 Task: Look for space in Pabbi, Pakistan from 8th June, 2023 to 12th June, 2023 for 2 adults in price range Rs.8000 to Rs.16000. Place can be private room with 1  bedroom having 1 bed and 1 bathroom. Property type can be flatguest house, hotel. Booking option can be shelf check-in. Required host language is English.
Action: Mouse moved to (524, 133)
Screenshot: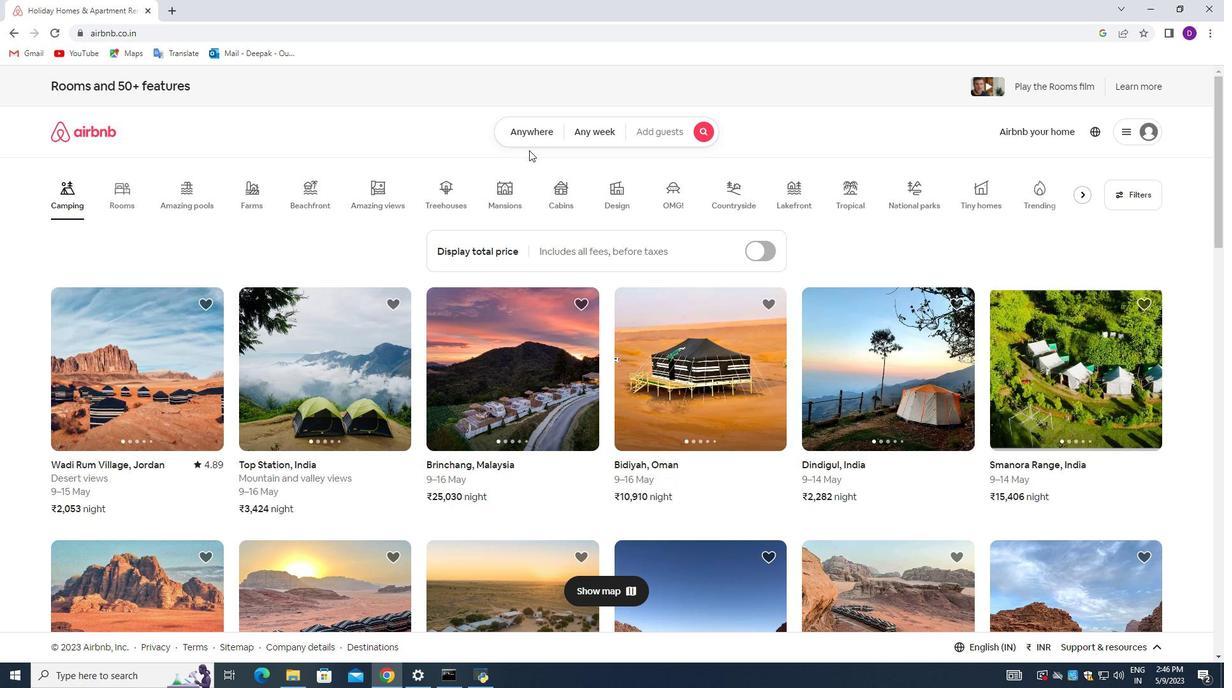 
Action: Mouse pressed left at (524, 133)
Screenshot: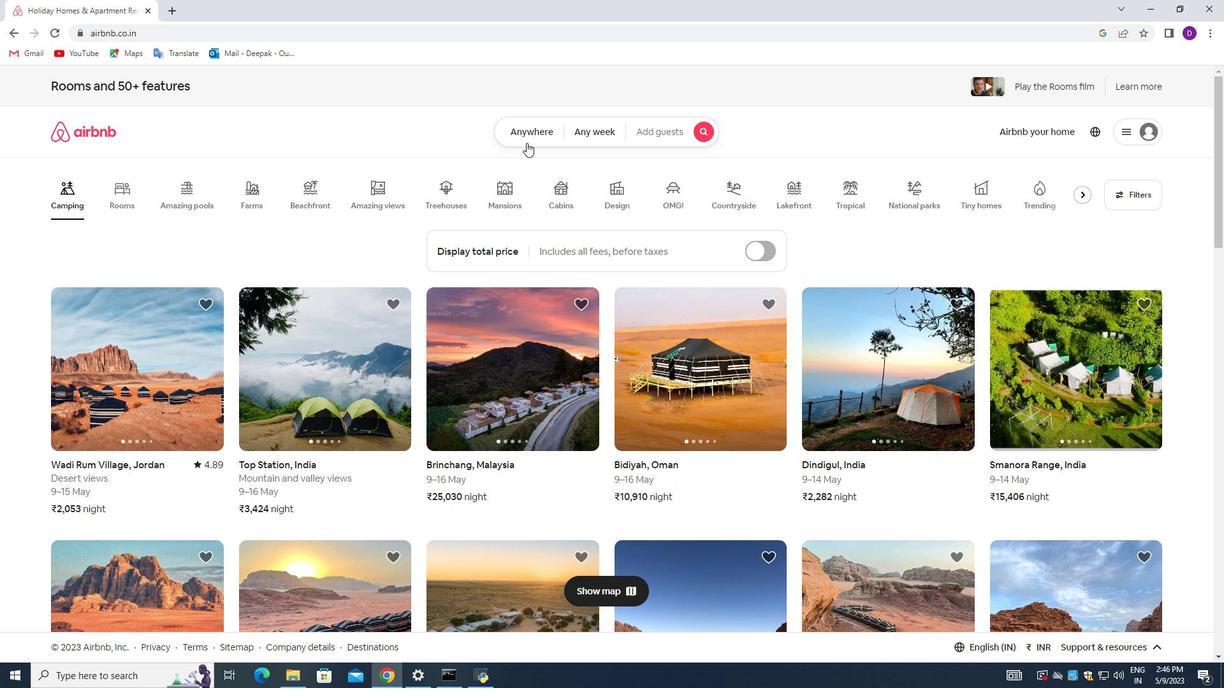 
Action: Mouse moved to (474, 186)
Screenshot: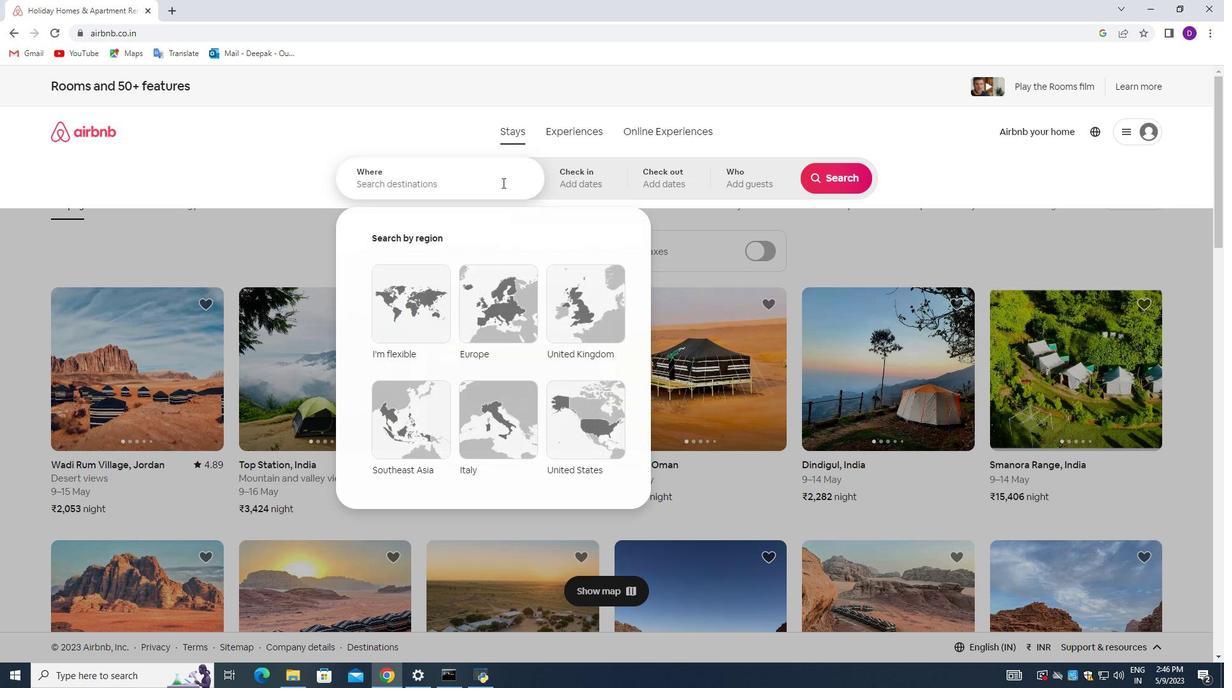 
Action: Mouse pressed left at (474, 186)
Screenshot: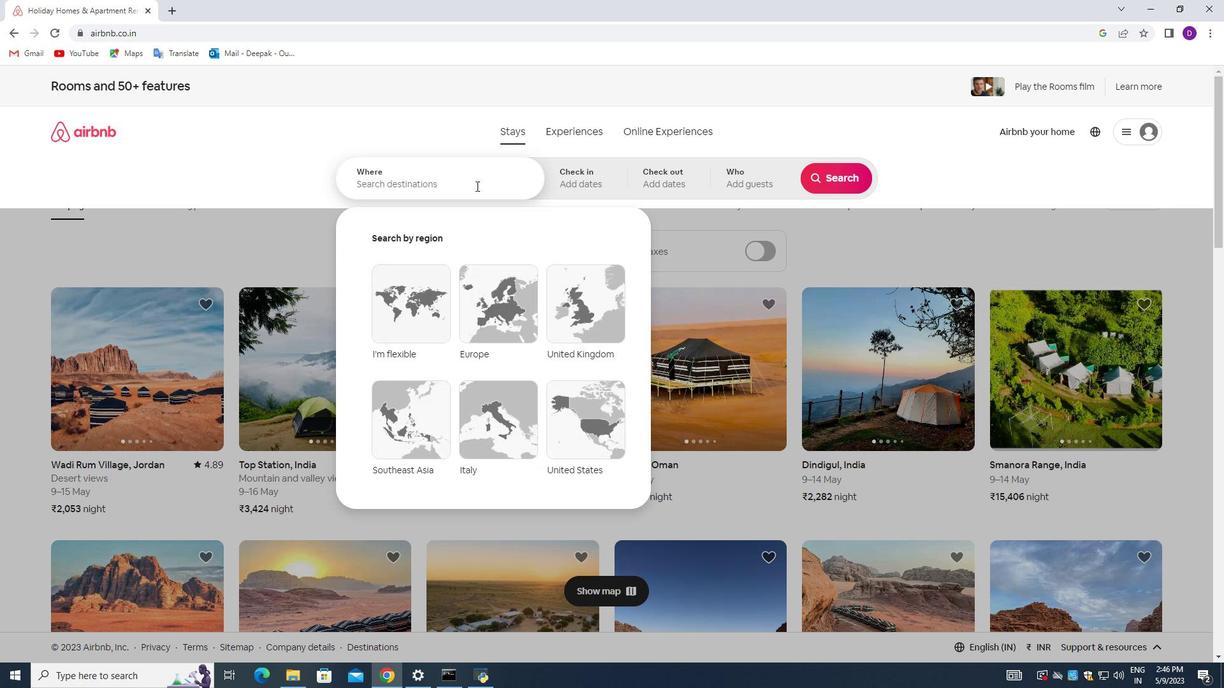 
Action: Mouse moved to (202, 298)
Screenshot: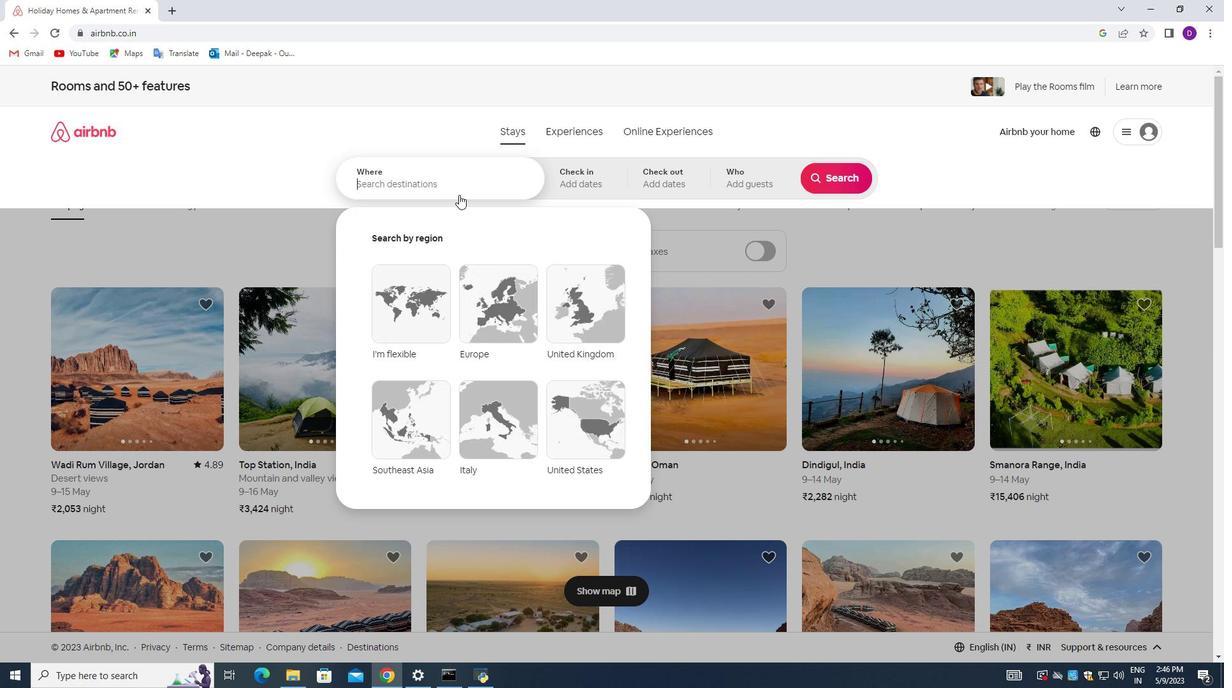 
Action: Key pressed <Key.shift>Pabbi,<Key.space><Key.shift>Pakistan<Key.enter>
Screenshot: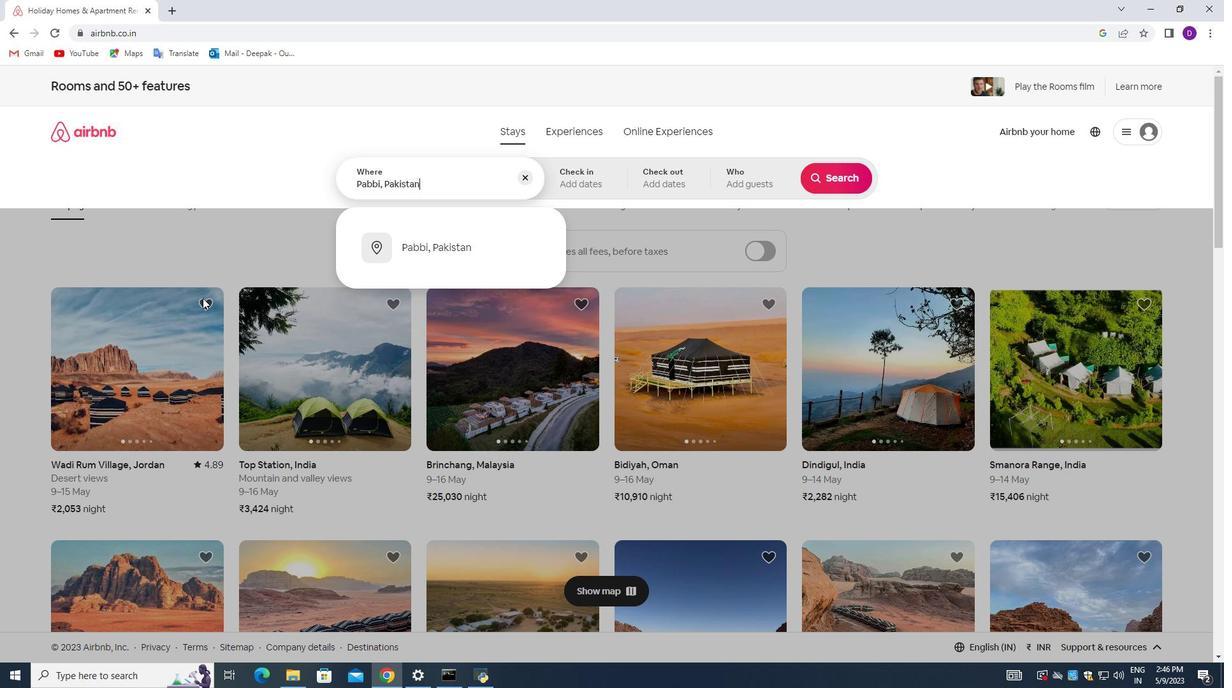 
Action: Mouse moved to (758, 366)
Screenshot: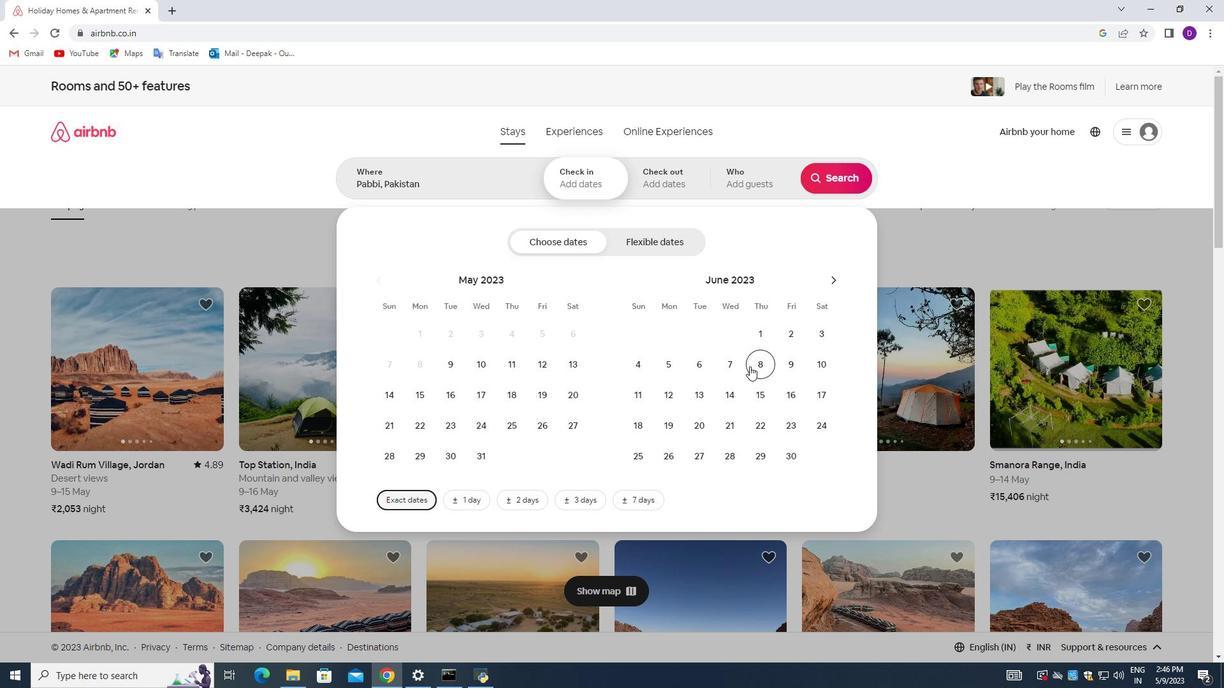 
Action: Mouse pressed left at (758, 366)
Screenshot: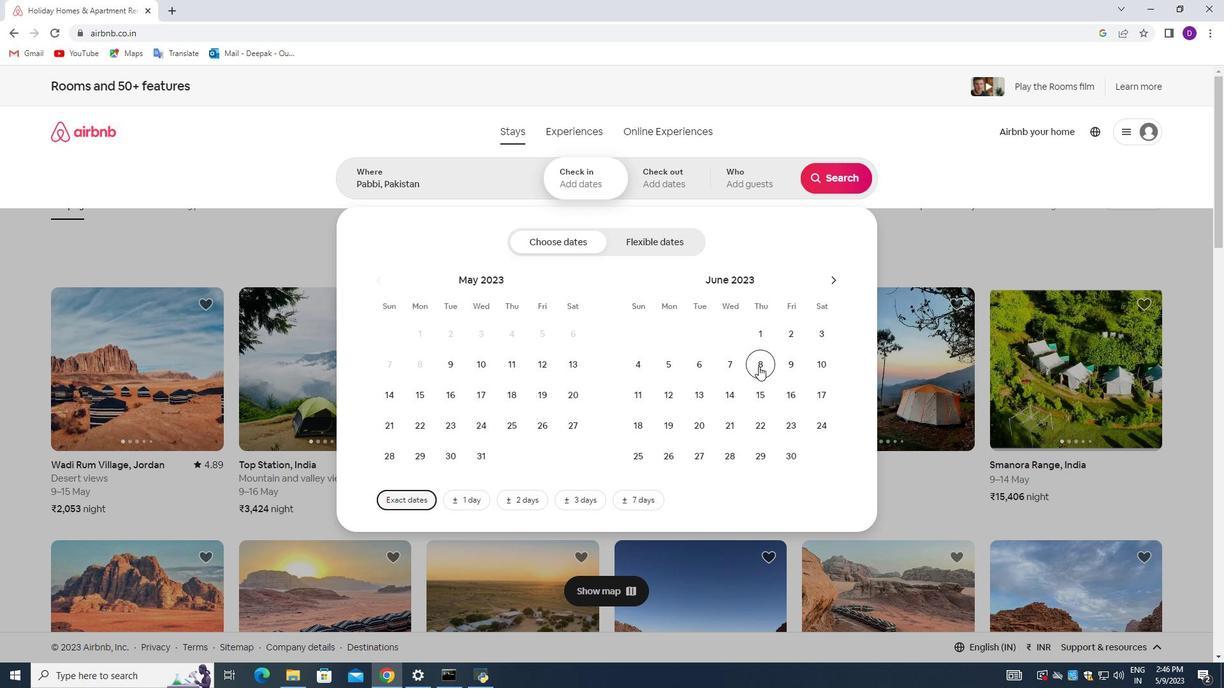 
Action: Mouse moved to (670, 390)
Screenshot: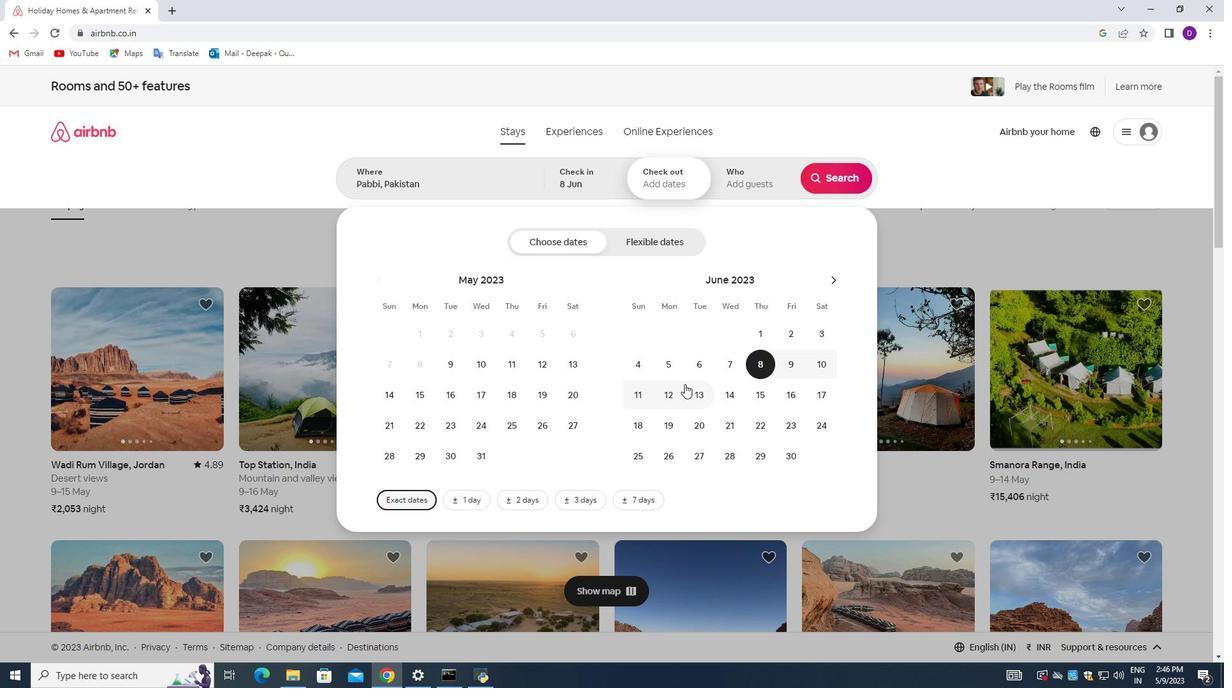 
Action: Mouse pressed left at (670, 390)
Screenshot: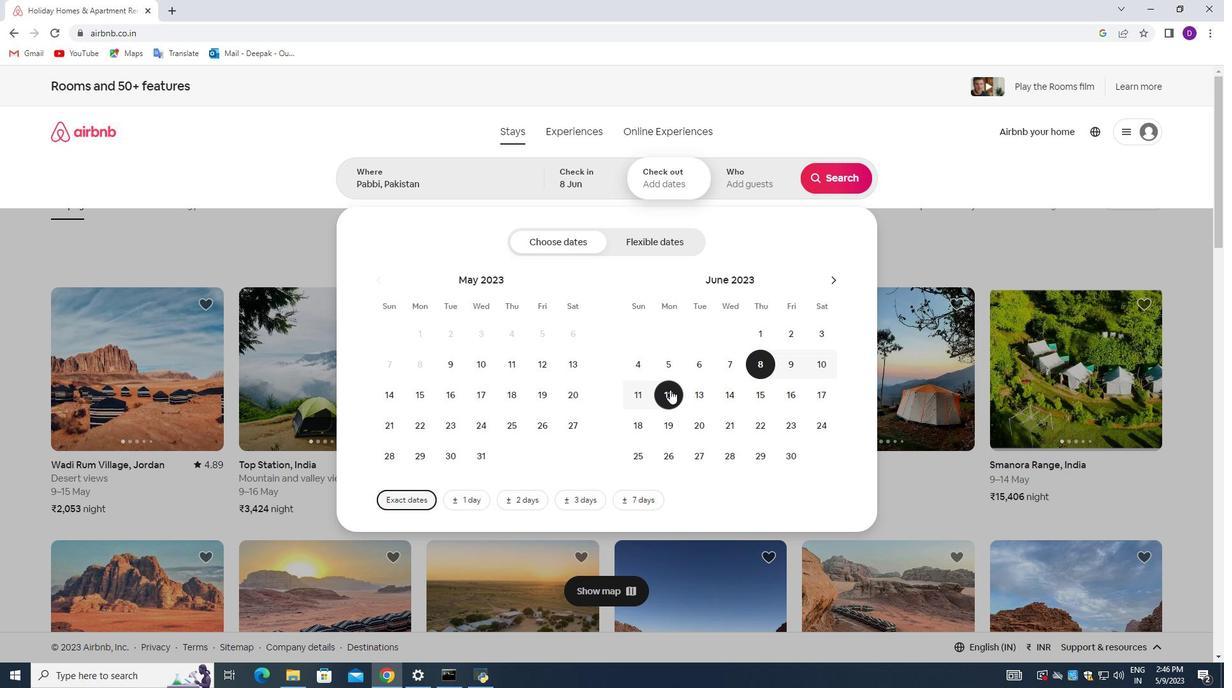 
Action: Mouse moved to (738, 177)
Screenshot: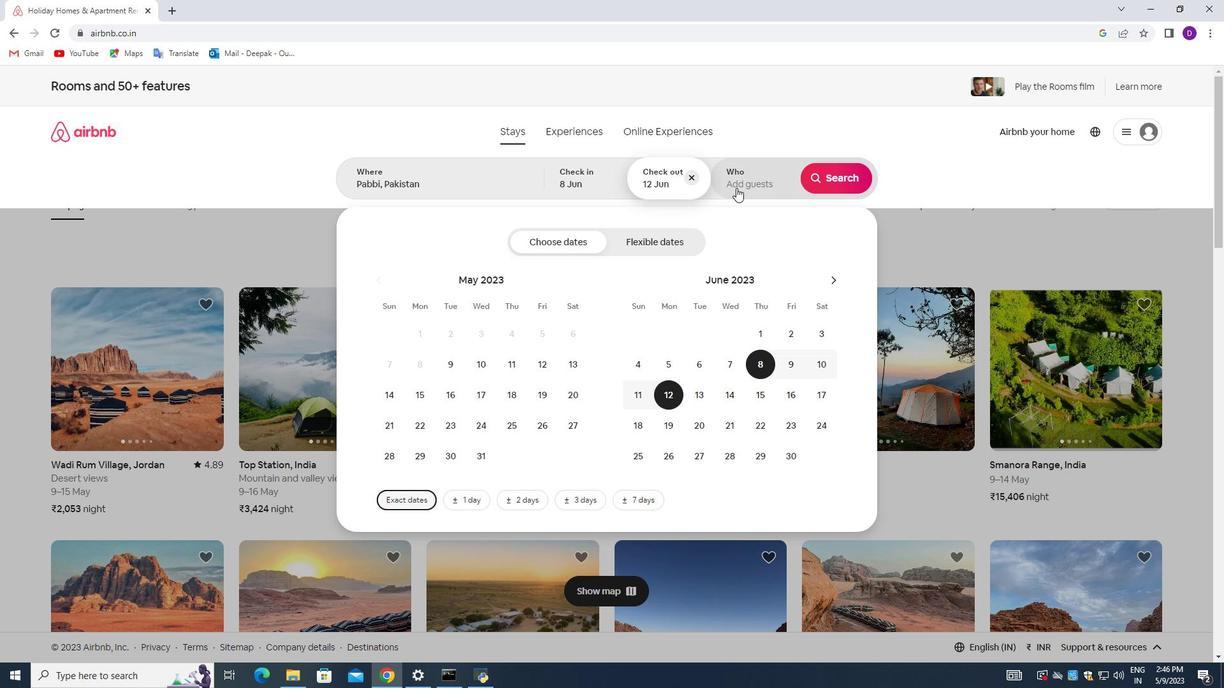 
Action: Mouse pressed left at (738, 177)
Screenshot: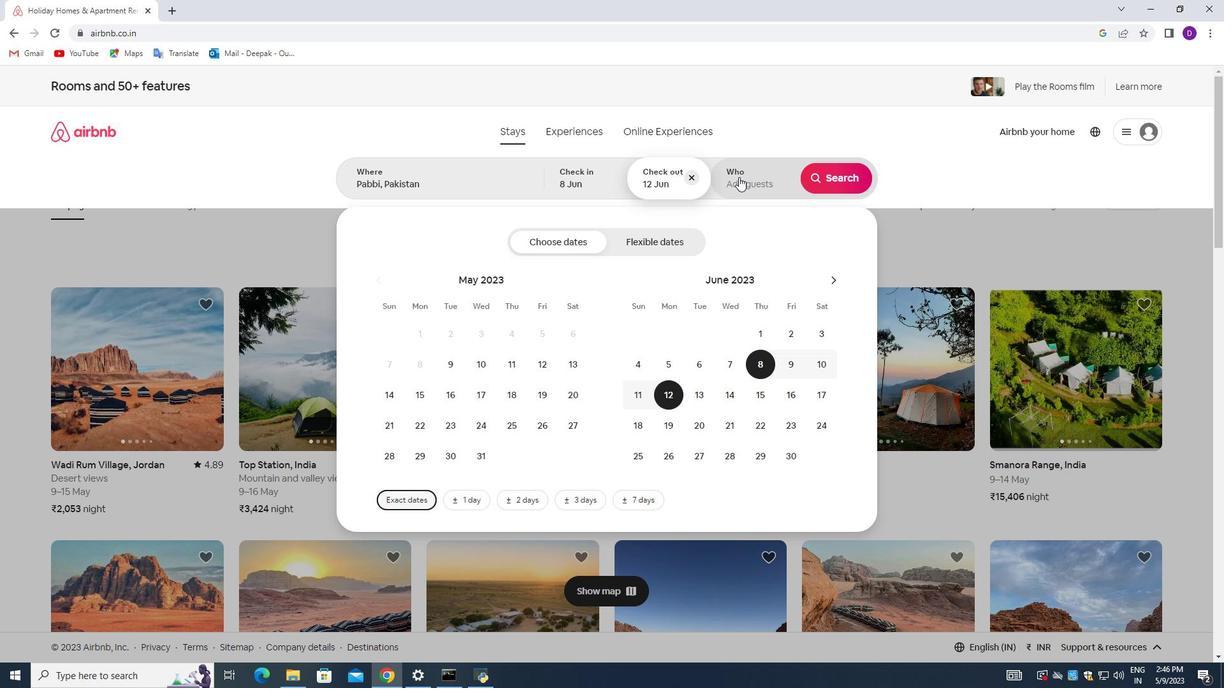 
Action: Mouse moved to (838, 250)
Screenshot: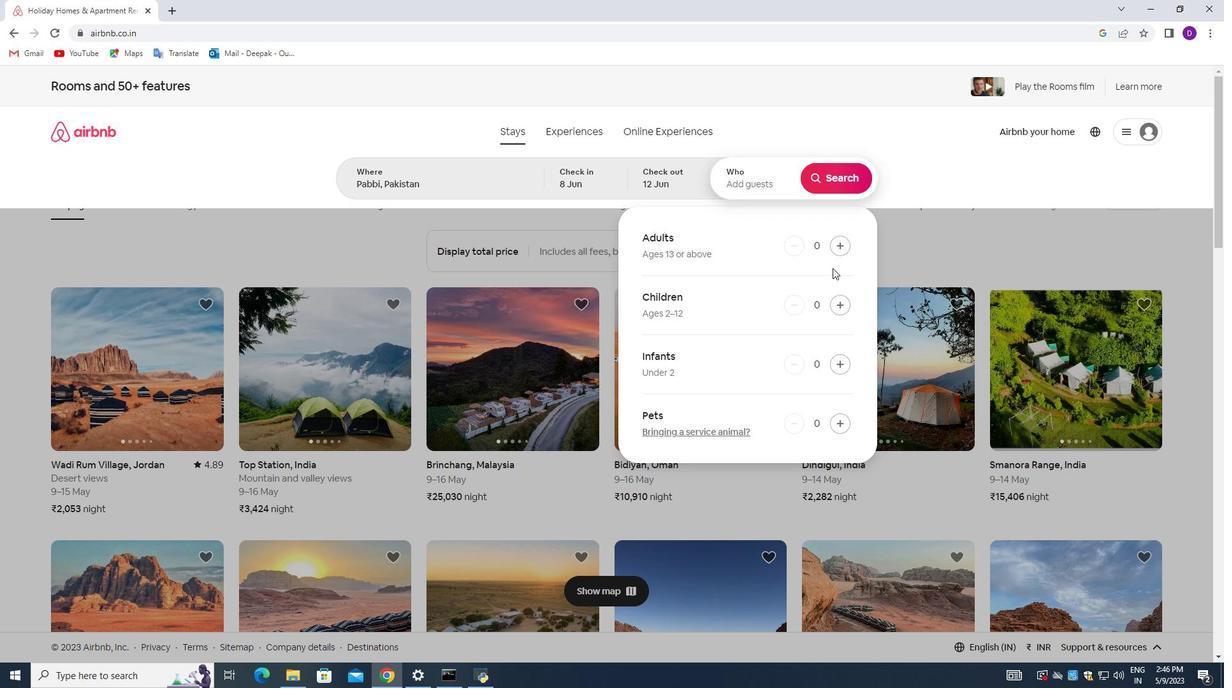 
Action: Mouse pressed left at (838, 250)
Screenshot: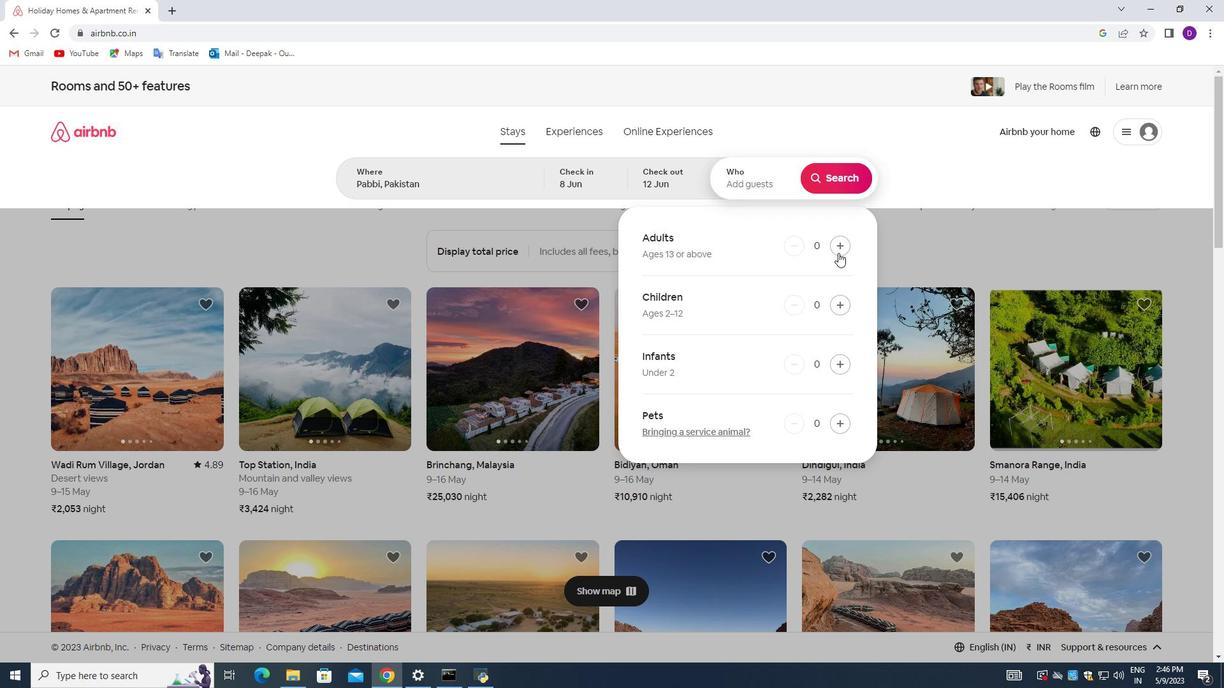 
Action: Mouse pressed left at (838, 250)
Screenshot: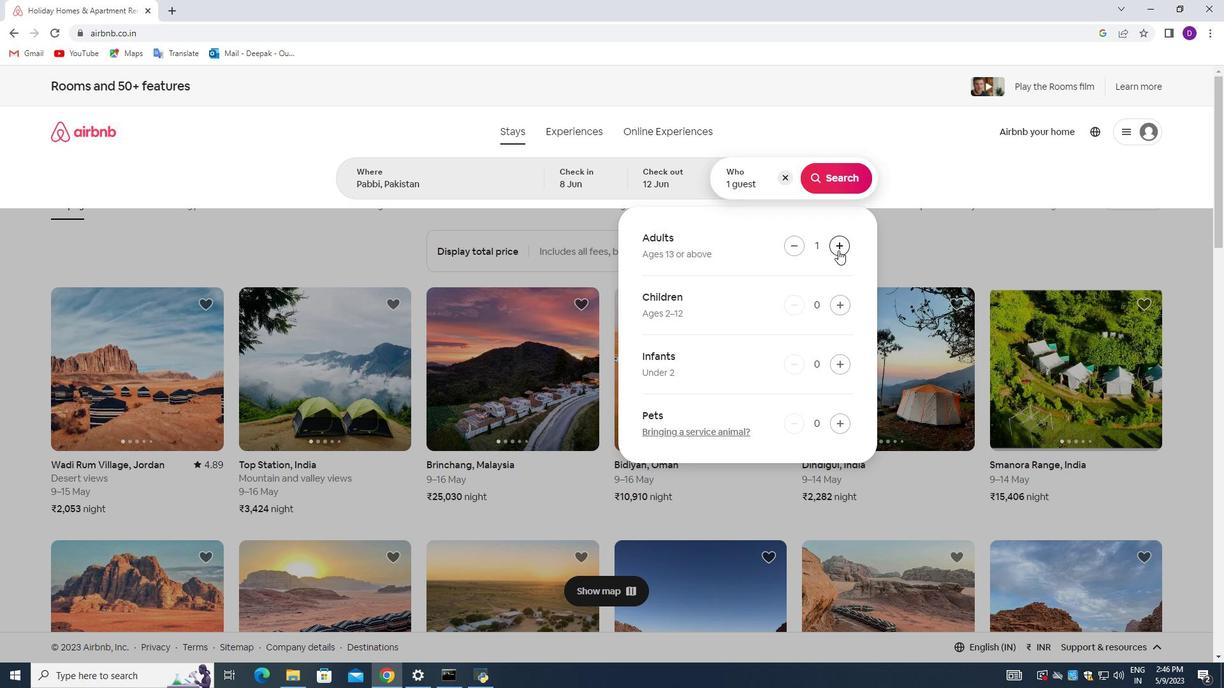 
Action: Mouse moved to (837, 172)
Screenshot: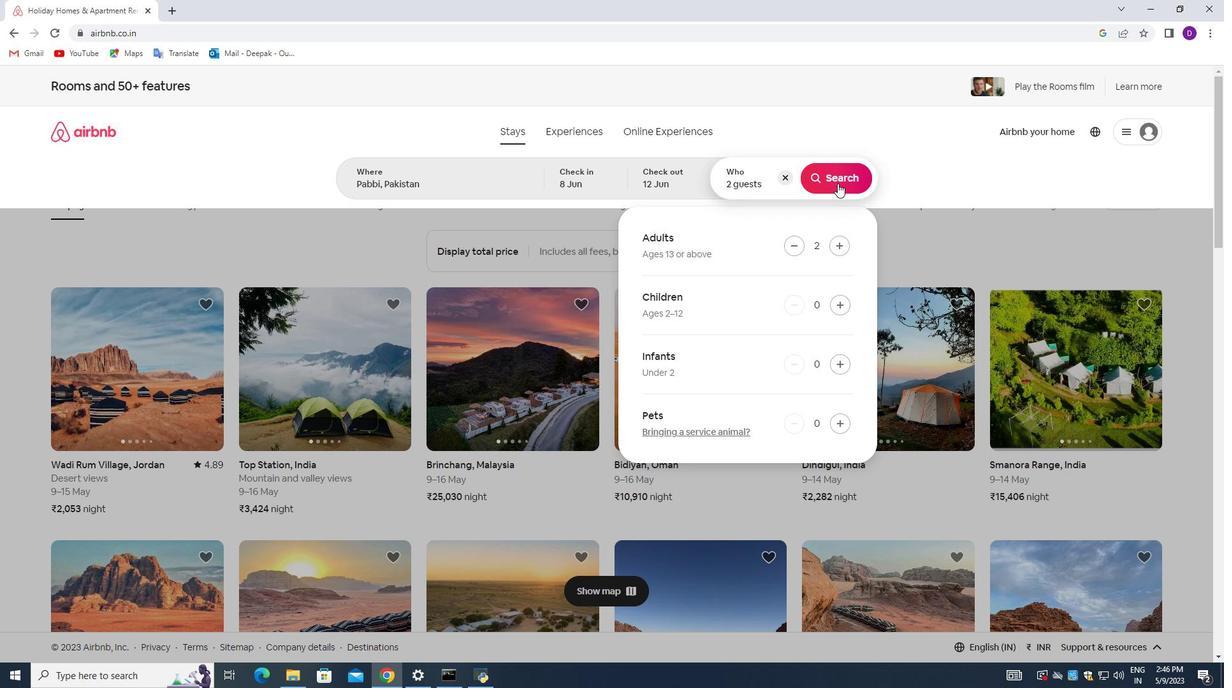 
Action: Mouse pressed left at (837, 172)
Screenshot: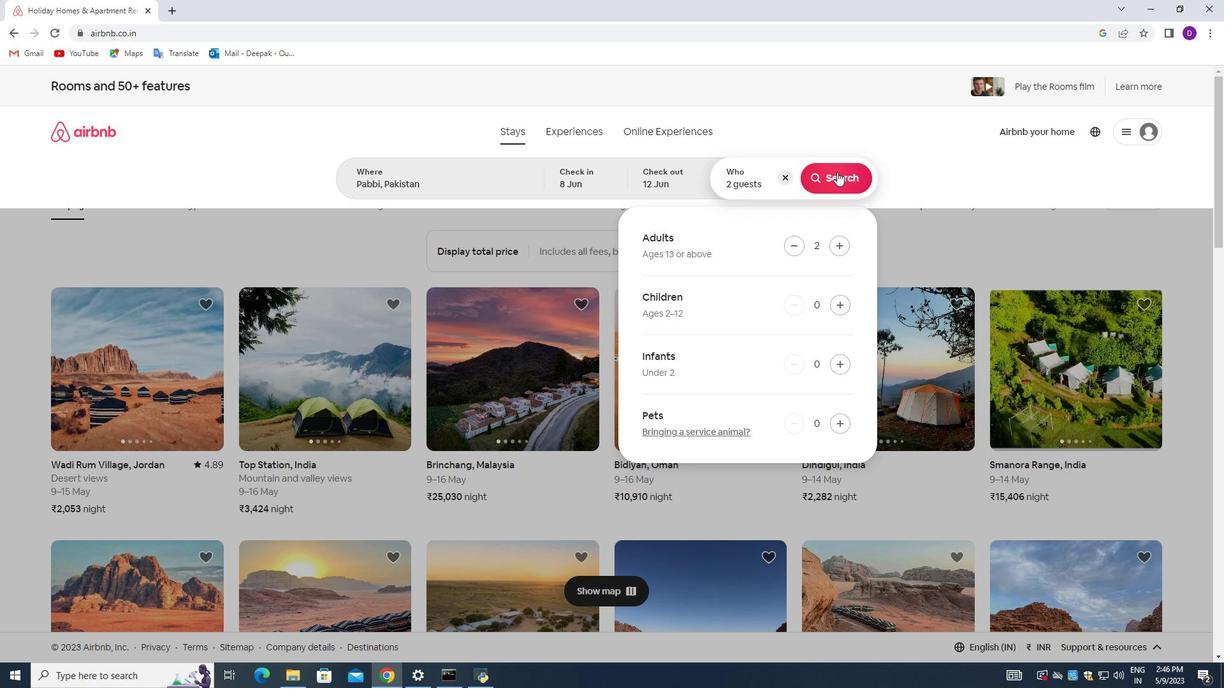 
Action: Mouse moved to (1145, 144)
Screenshot: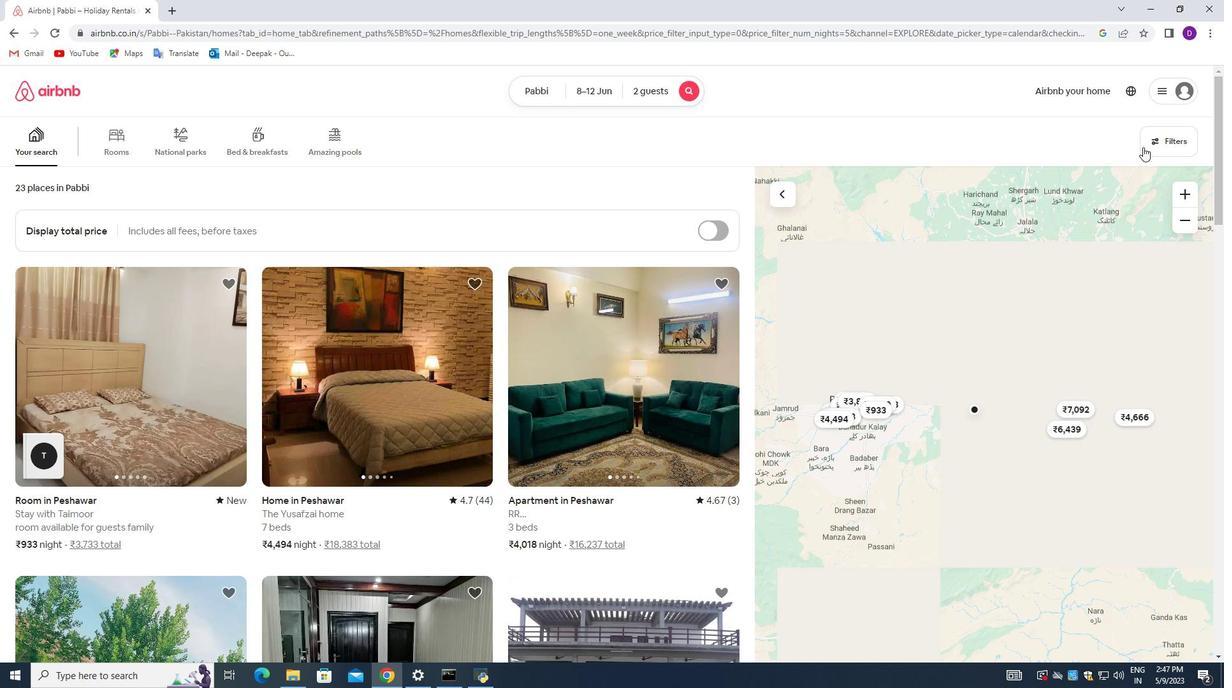 
Action: Mouse pressed left at (1145, 144)
Screenshot: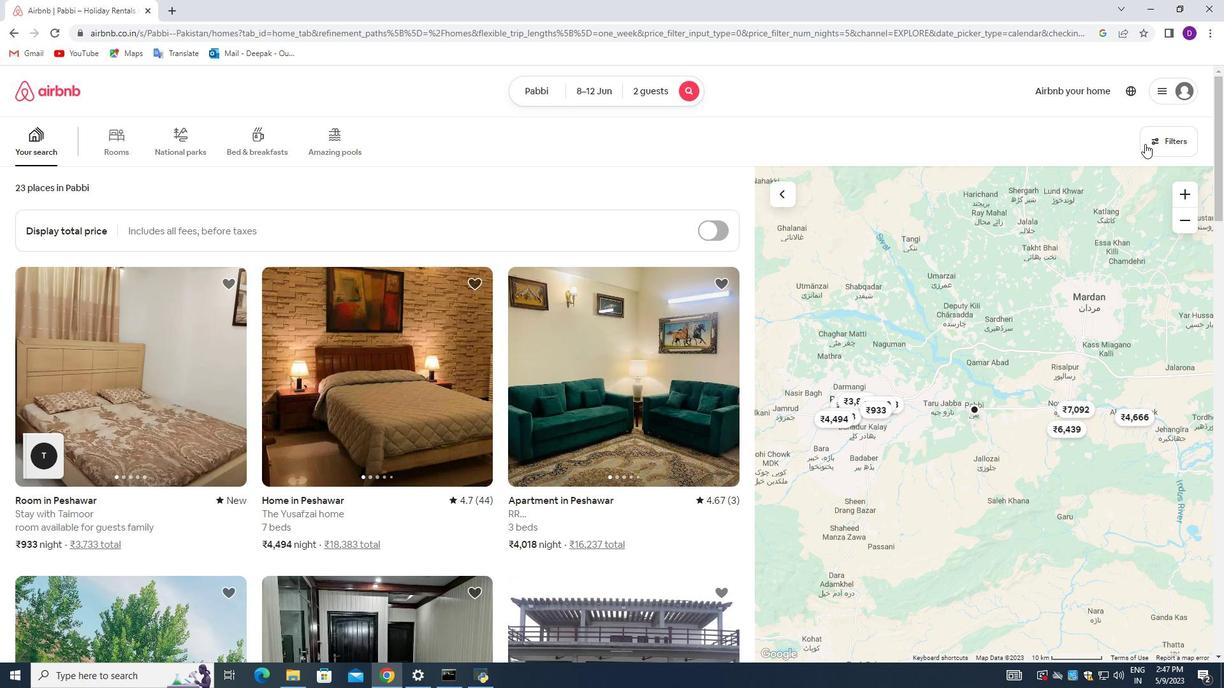 
Action: Mouse moved to (479, 459)
Screenshot: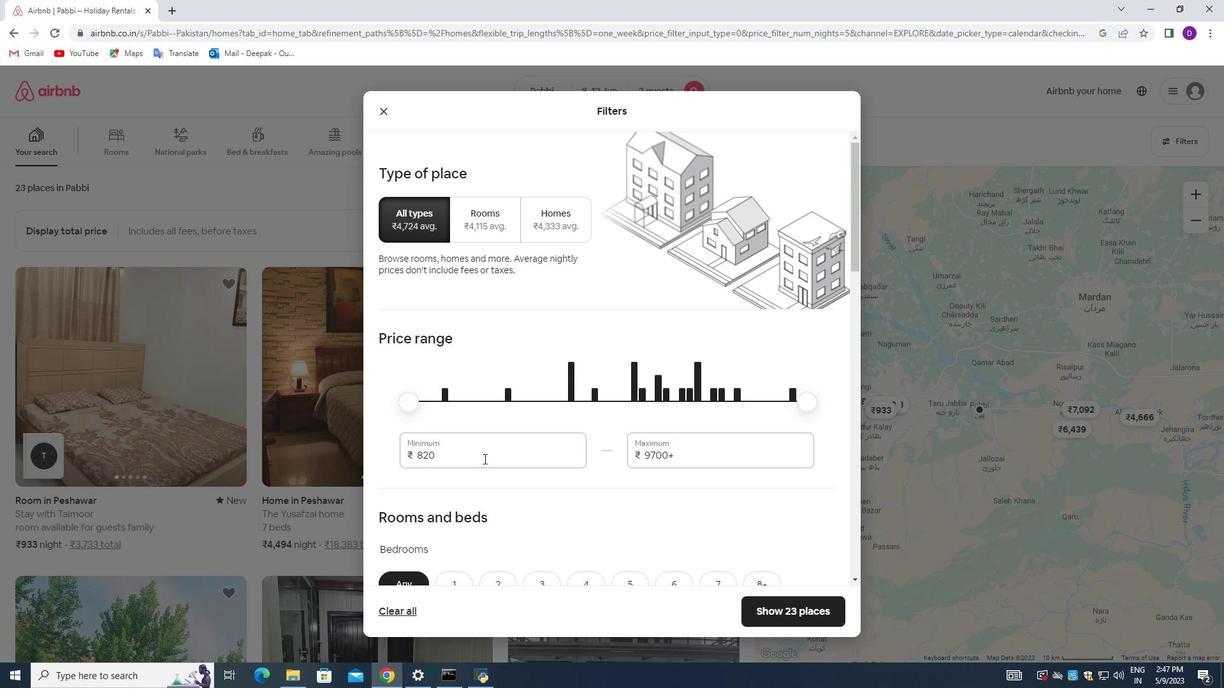 
Action: Mouse pressed left at (479, 459)
Screenshot: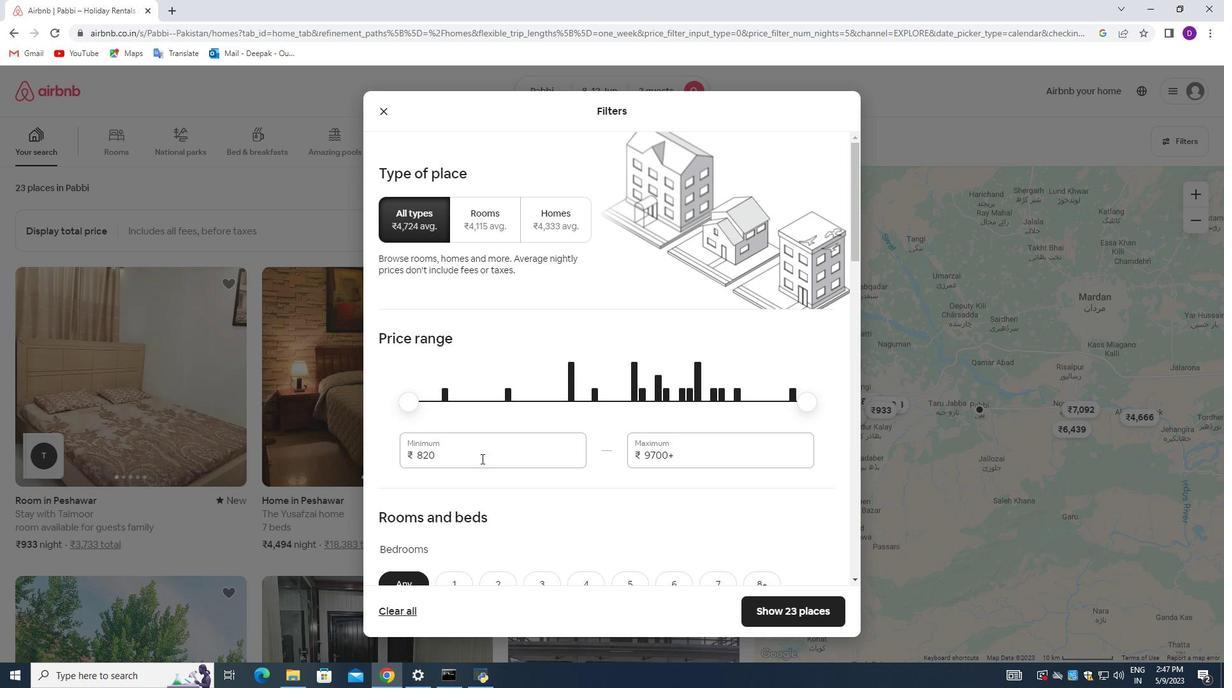 
Action: Mouse pressed left at (479, 459)
Screenshot: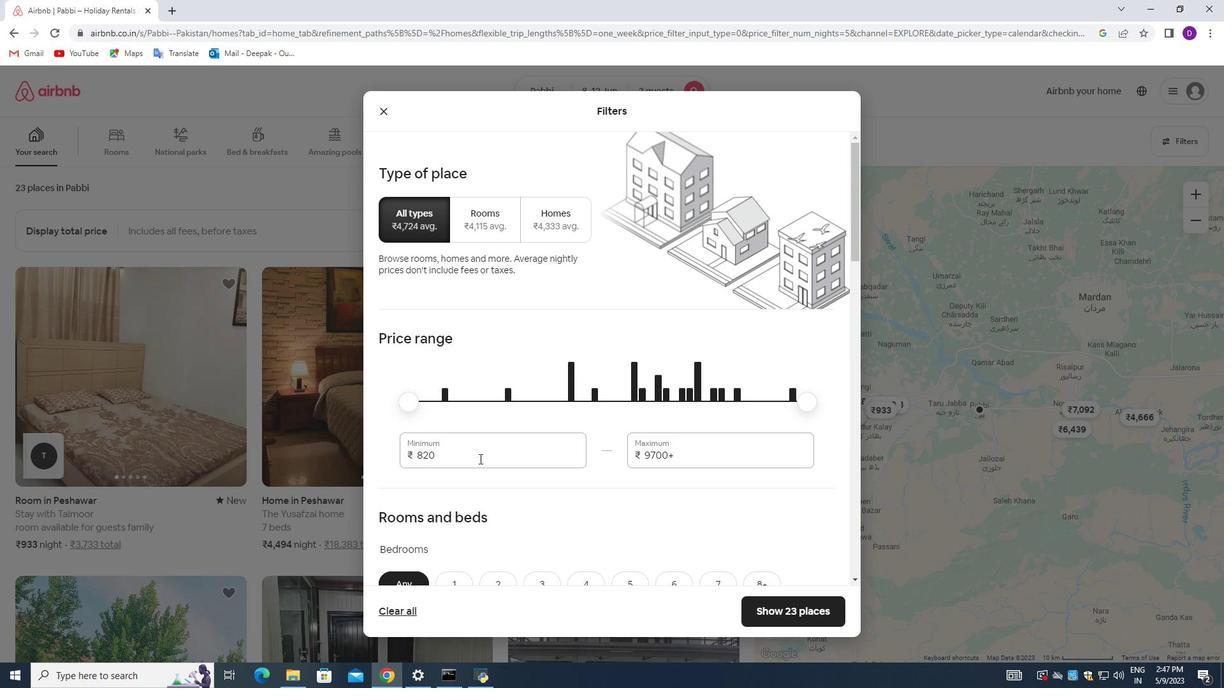
Action: Key pressed 8000<Key.tab>196<Key.backspace><Key.backspace>6000
Screenshot: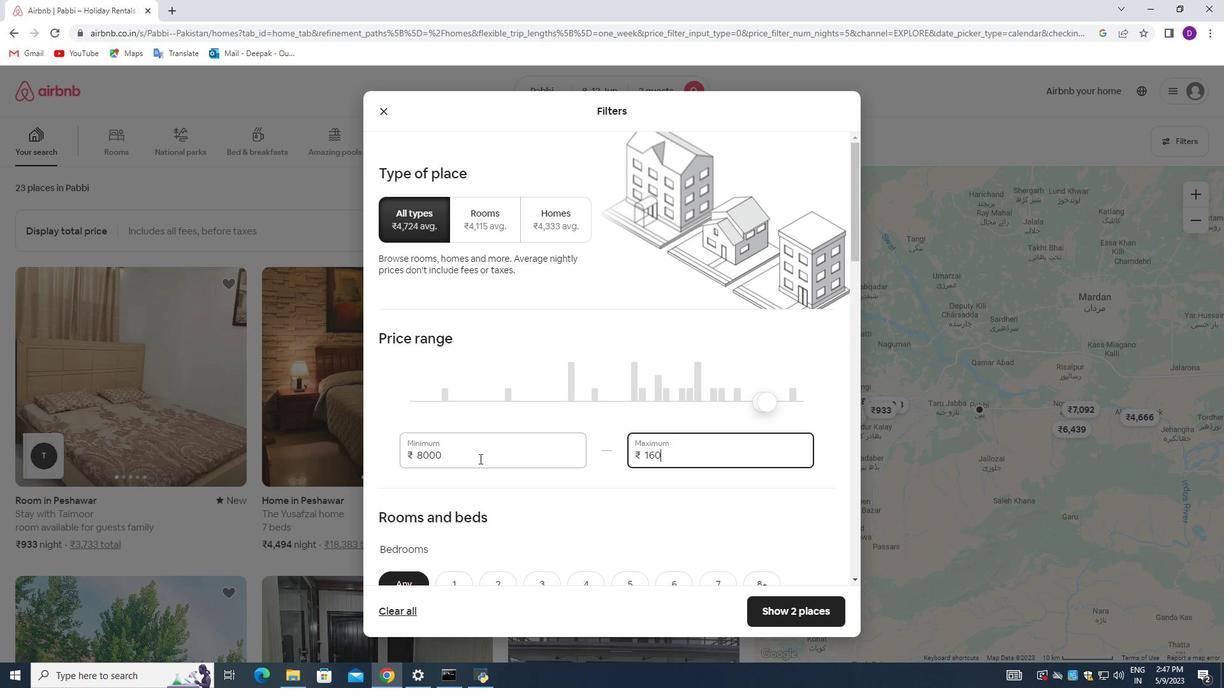 
Action: Mouse moved to (482, 422)
Screenshot: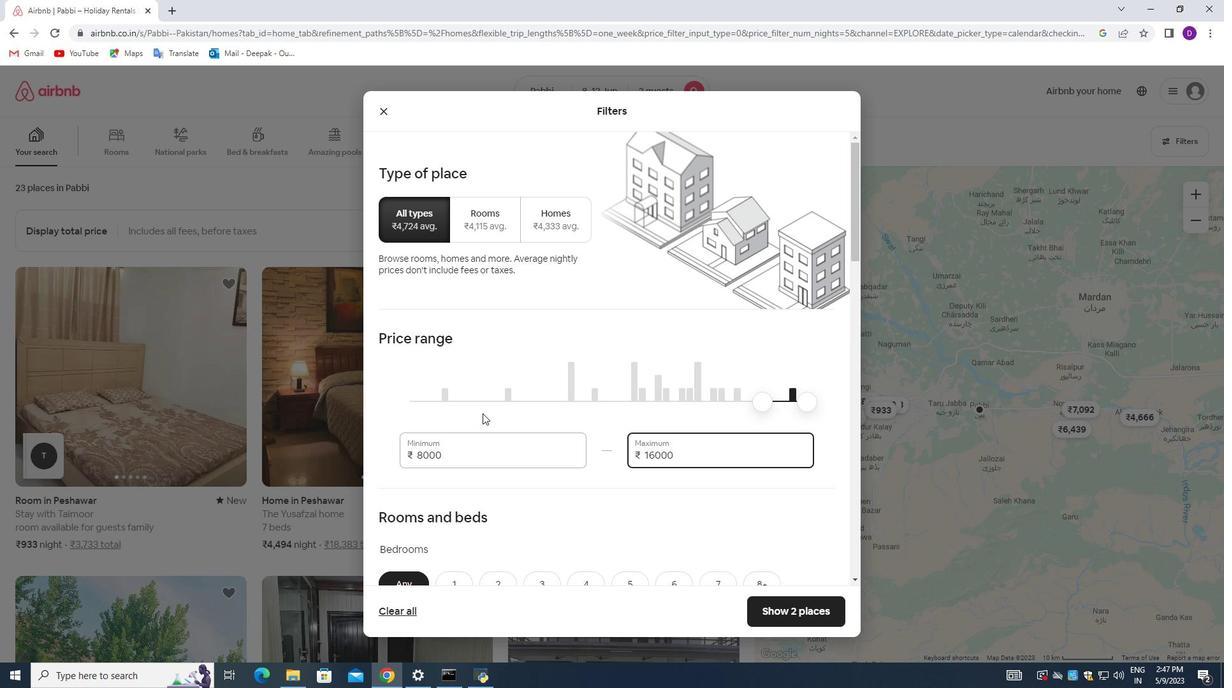 
Action: Mouse scrolled (482, 421) with delta (0, 0)
Screenshot: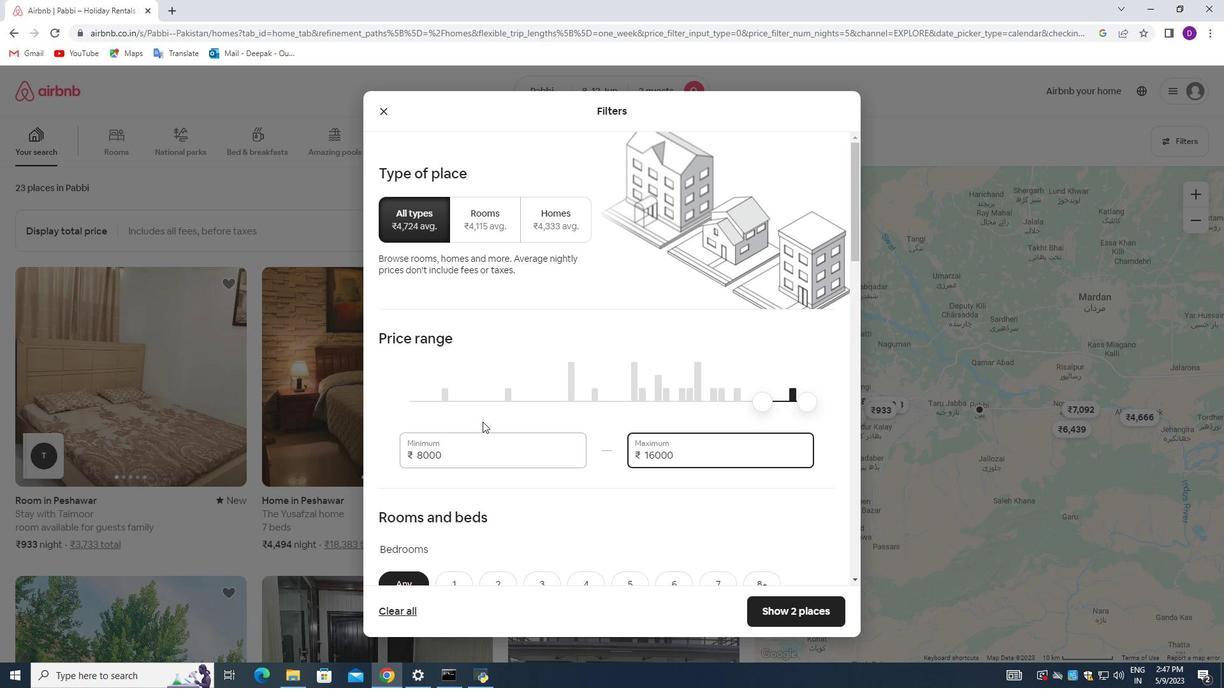 
Action: Mouse scrolled (482, 421) with delta (0, 0)
Screenshot: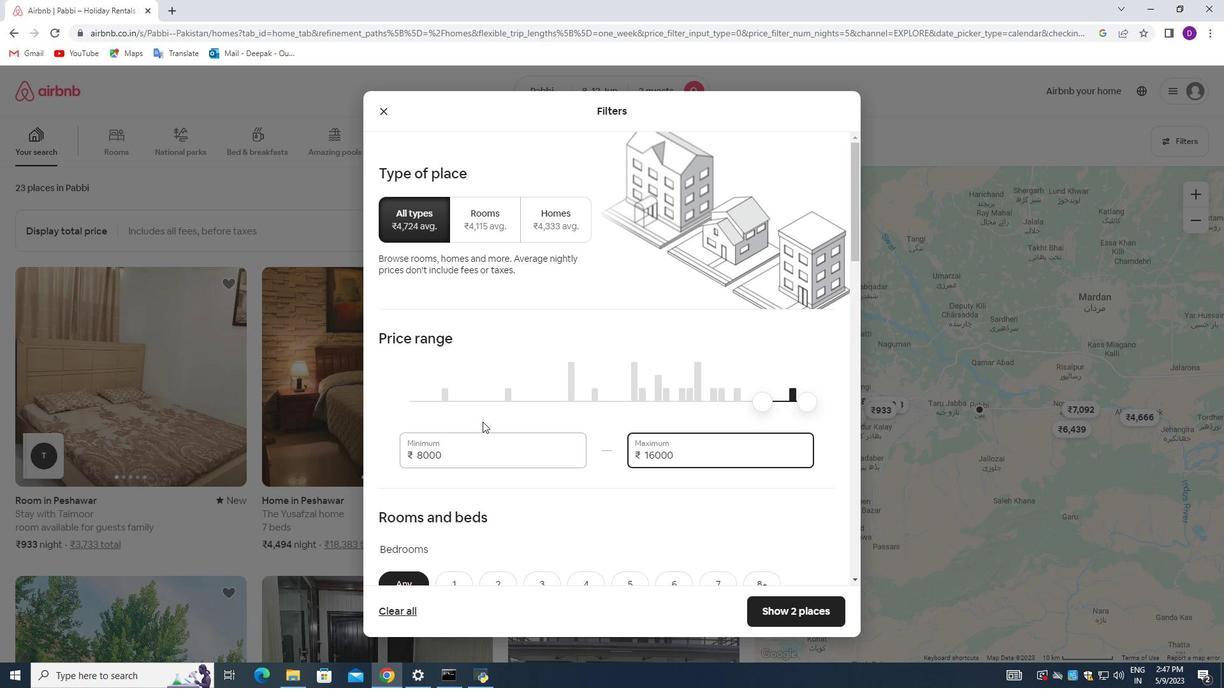 
Action: Mouse scrolled (482, 421) with delta (0, 0)
Screenshot: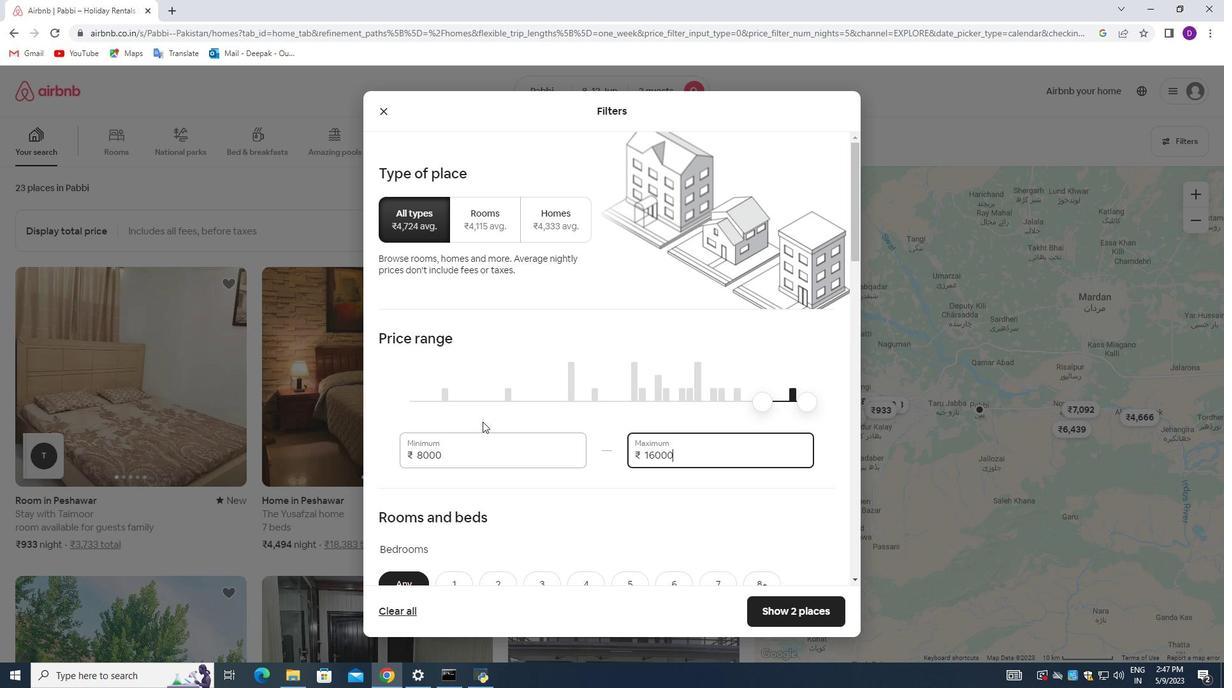 
Action: Mouse scrolled (482, 421) with delta (0, 0)
Screenshot: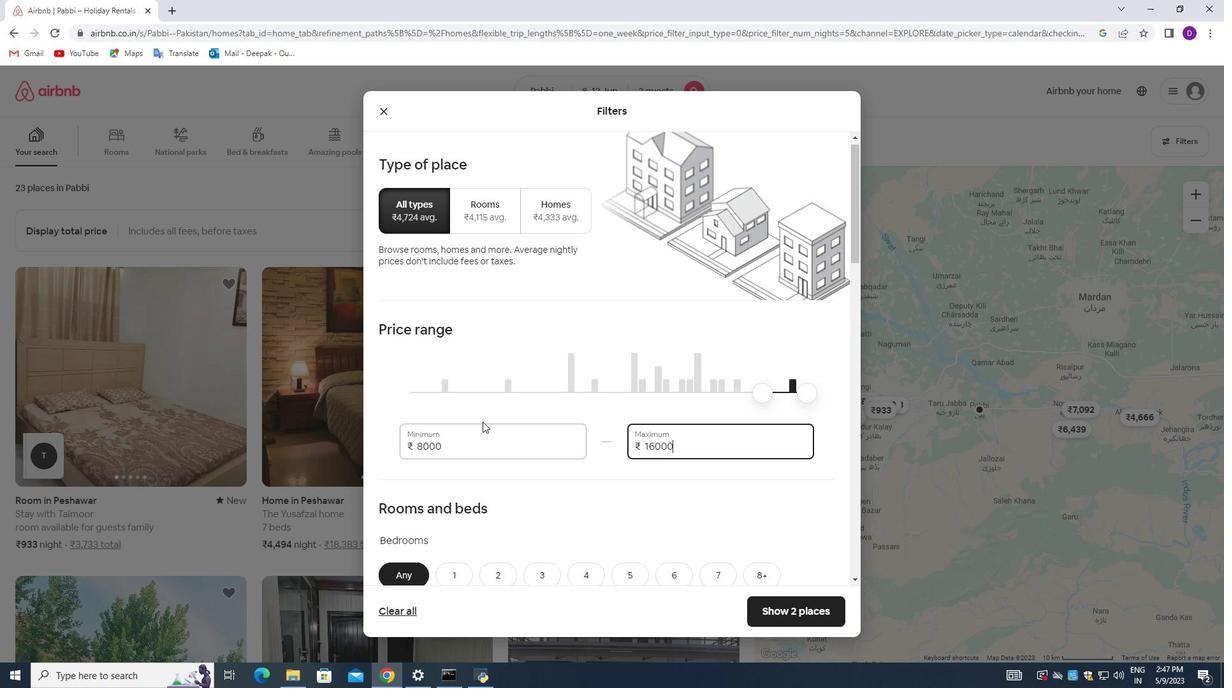 
Action: Mouse moved to (454, 334)
Screenshot: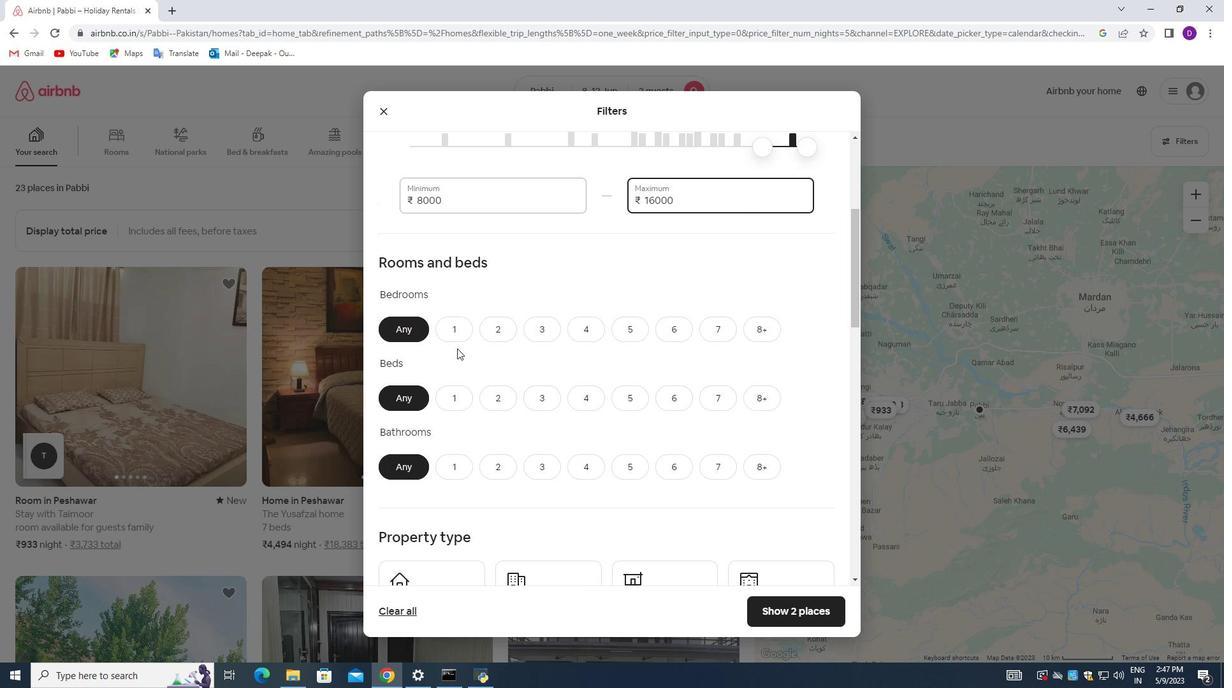 
Action: Mouse pressed left at (454, 334)
Screenshot: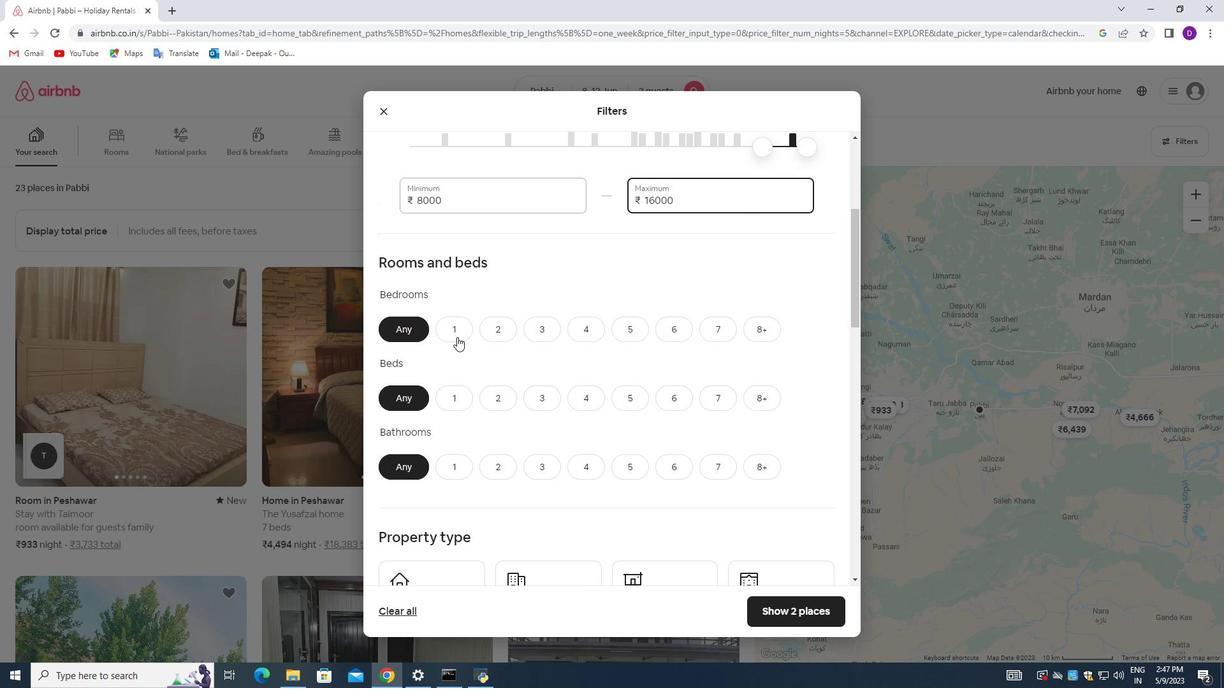 
Action: Mouse moved to (457, 393)
Screenshot: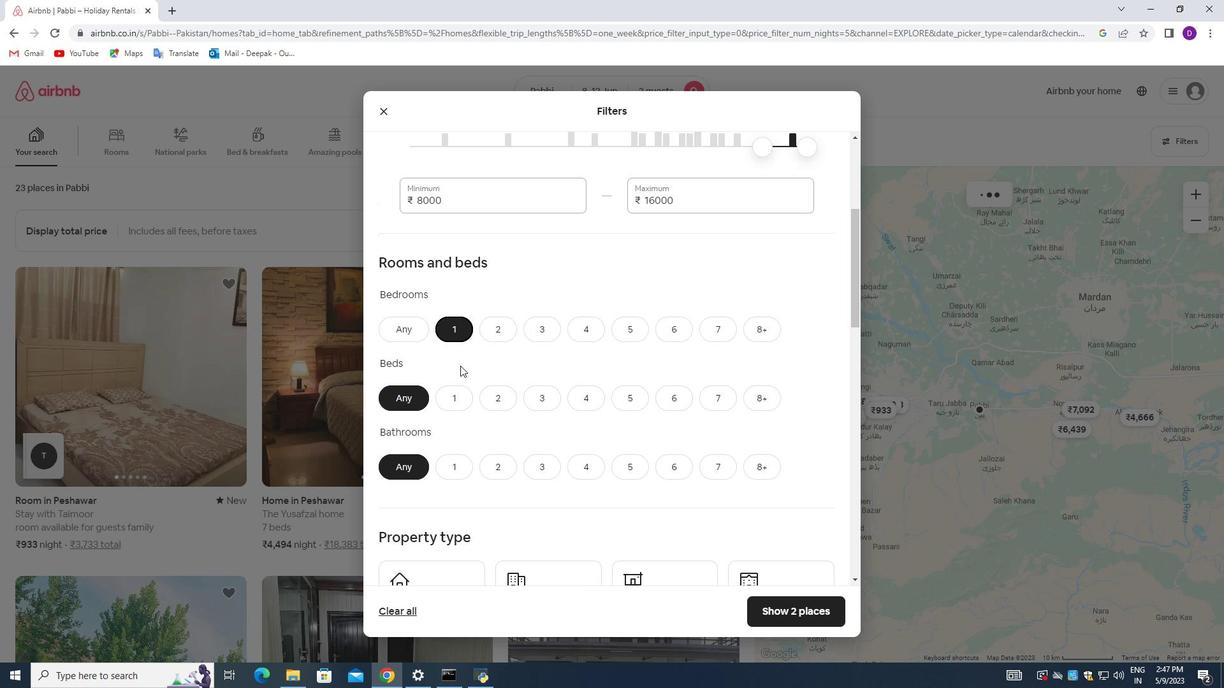 
Action: Mouse pressed left at (457, 393)
Screenshot: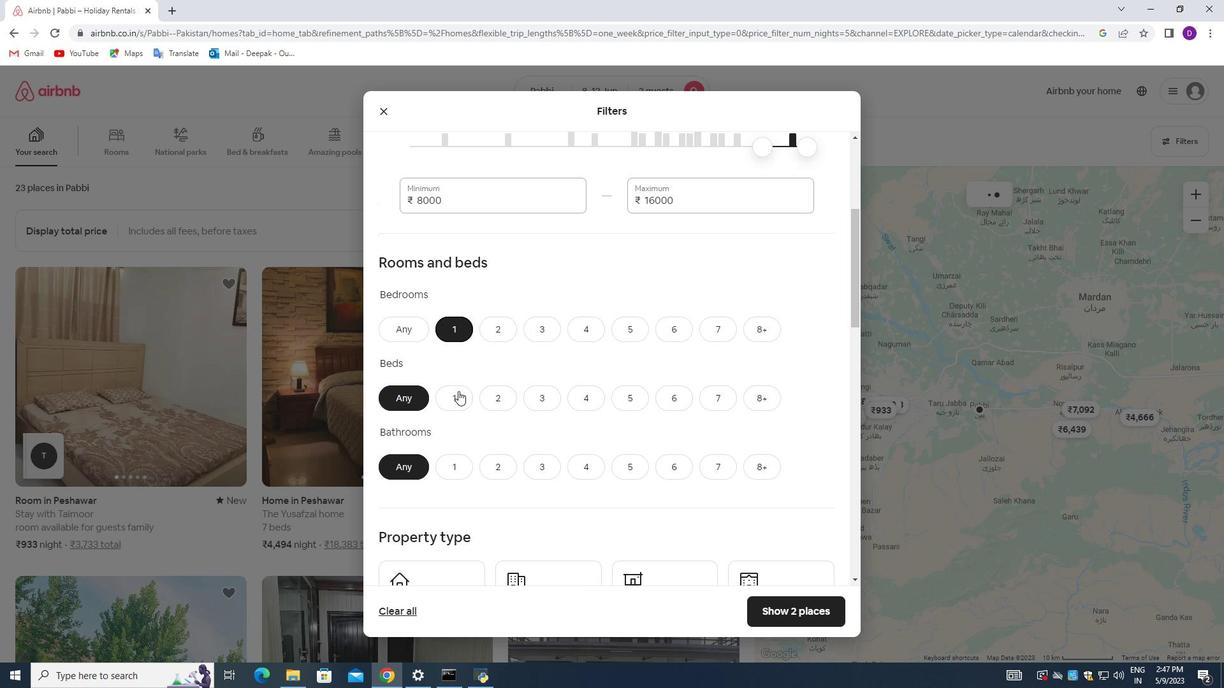
Action: Mouse moved to (453, 454)
Screenshot: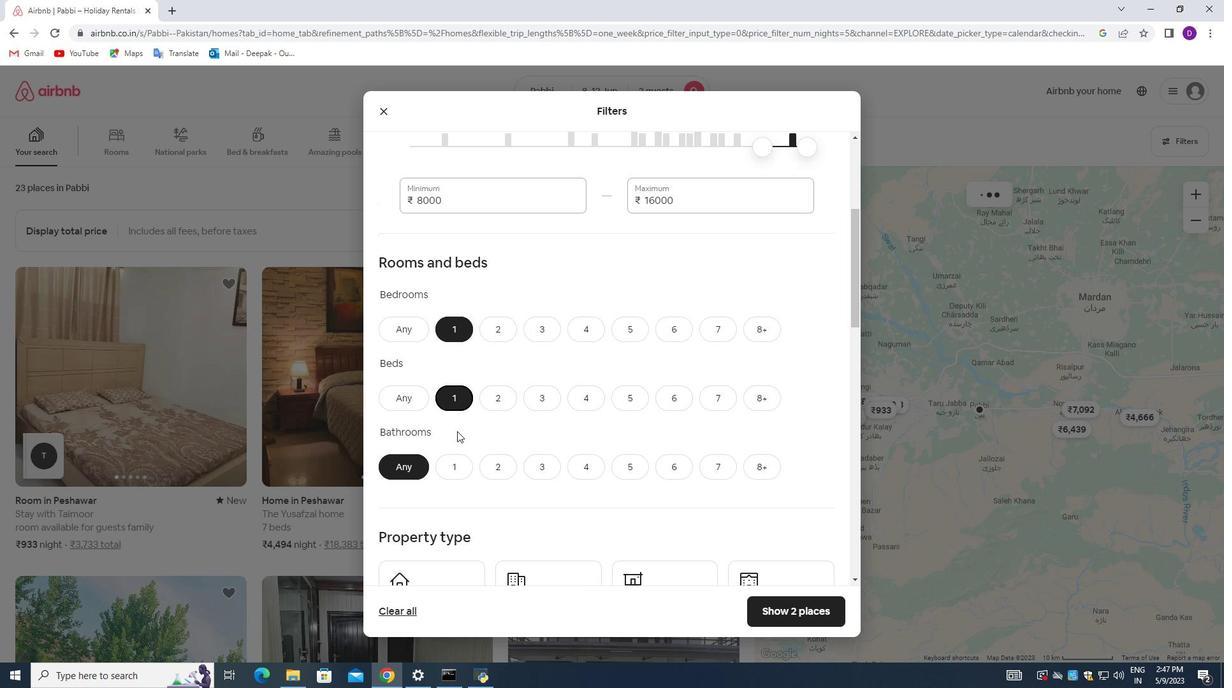 
Action: Mouse pressed left at (453, 454)
Screenshot: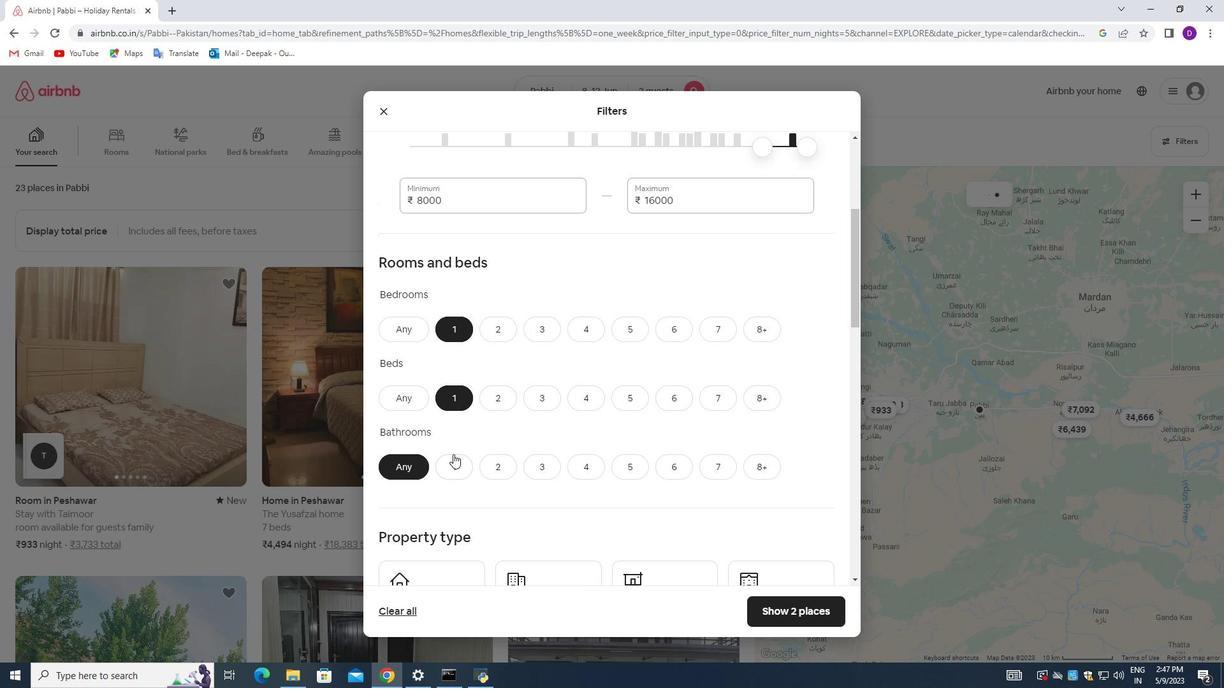 
Action: Mouse moved to (519, 422)
Screenshot: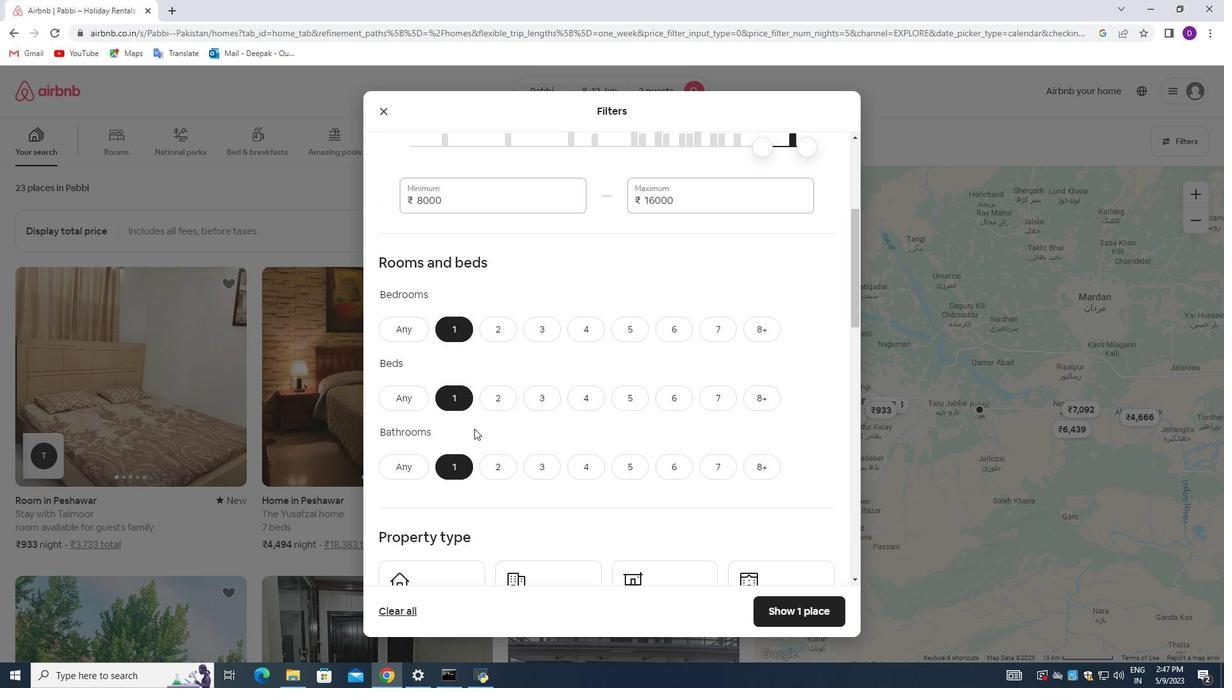 
Action: Mouse scrolled (519, 421) with delta (0, 0)
Screenshot: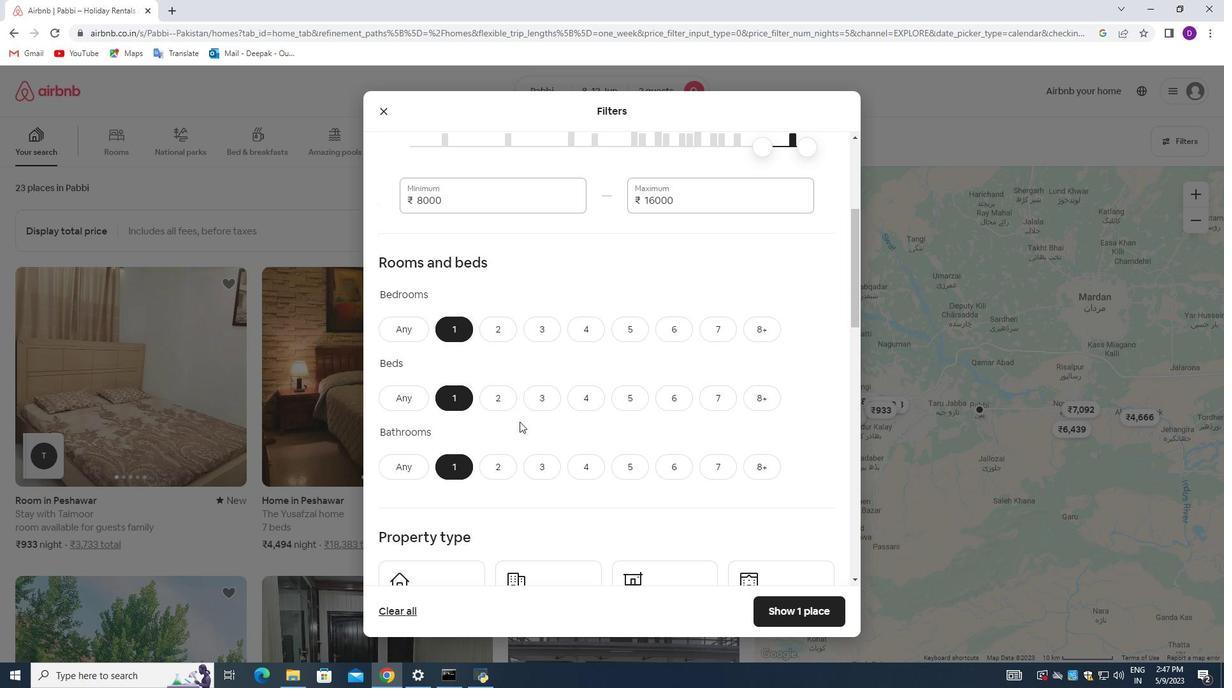 
Action: Mouse scrolled (519, 421) with delta (0, 0)
Screenshot: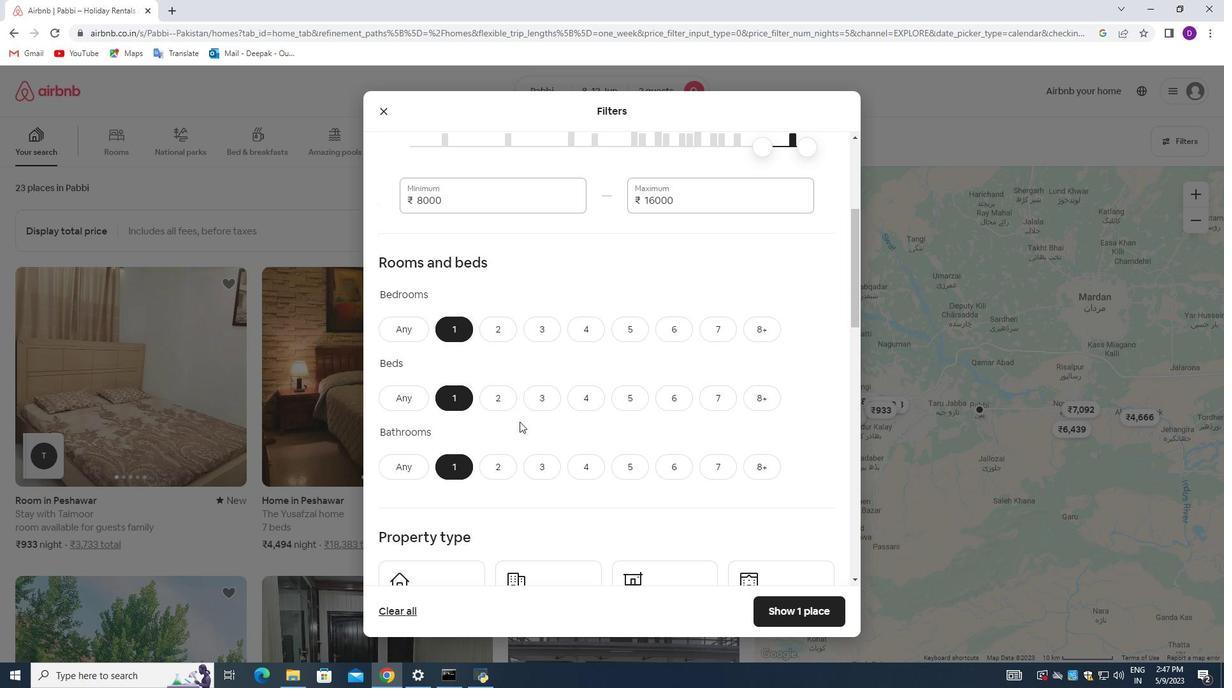 
Action: Mouse moved to (531, 462)
Screenshot: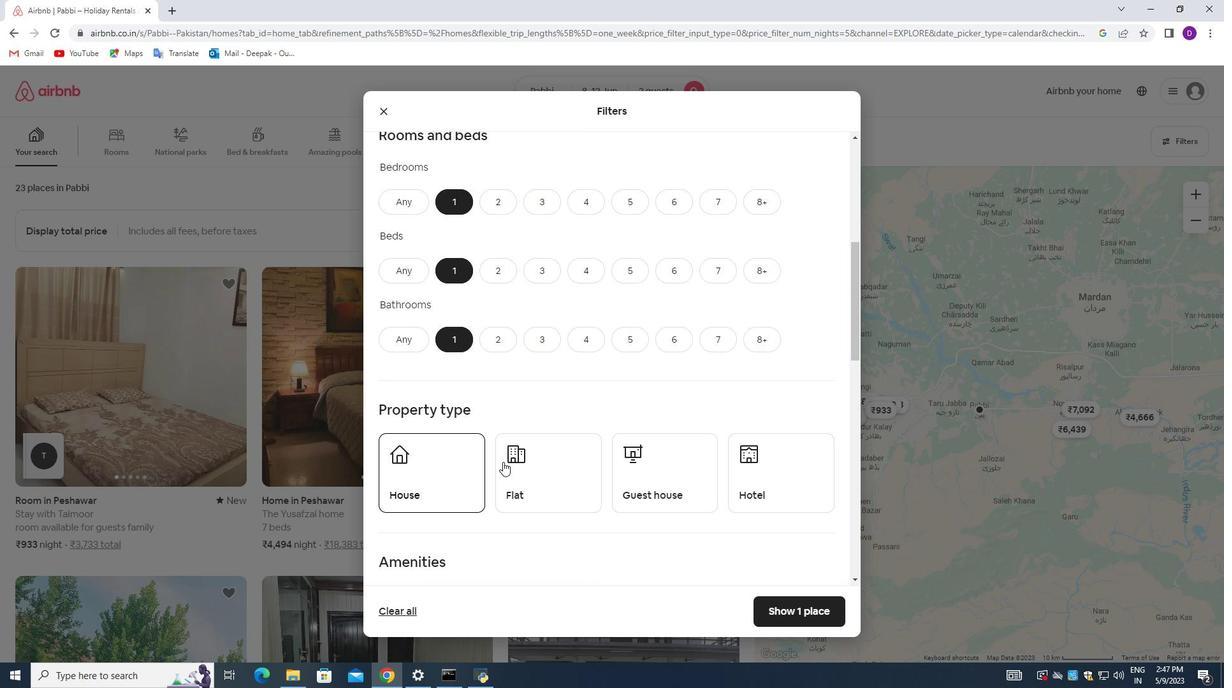 
Action: Mouse pressed left at (531, 462)
Screenshot: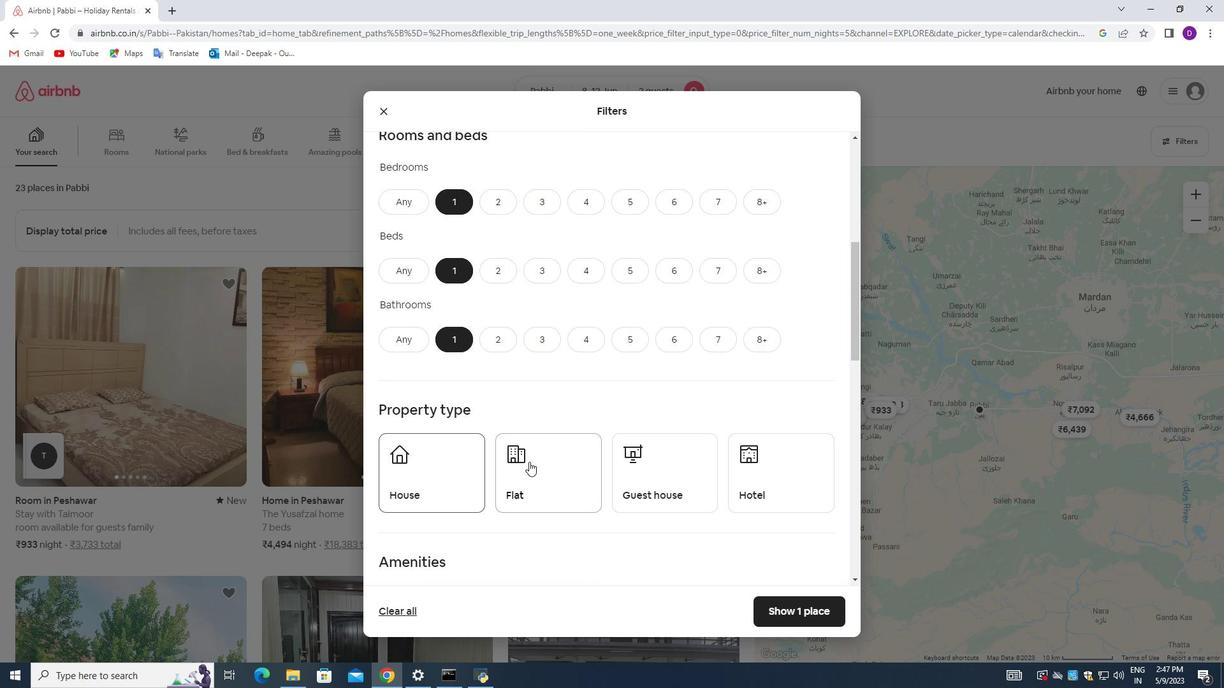 
Action: Mouse moved to (619, 472)
Screenshot: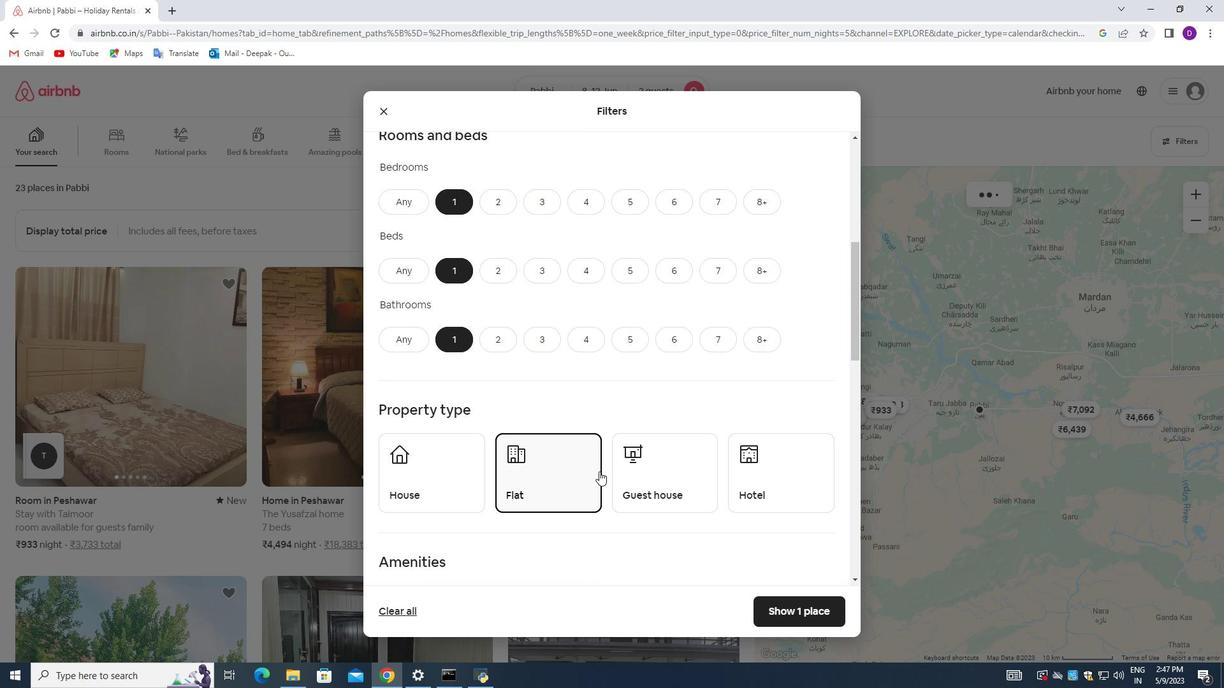 
Action: Mouse pressed left at (619, 472)
Screenshot: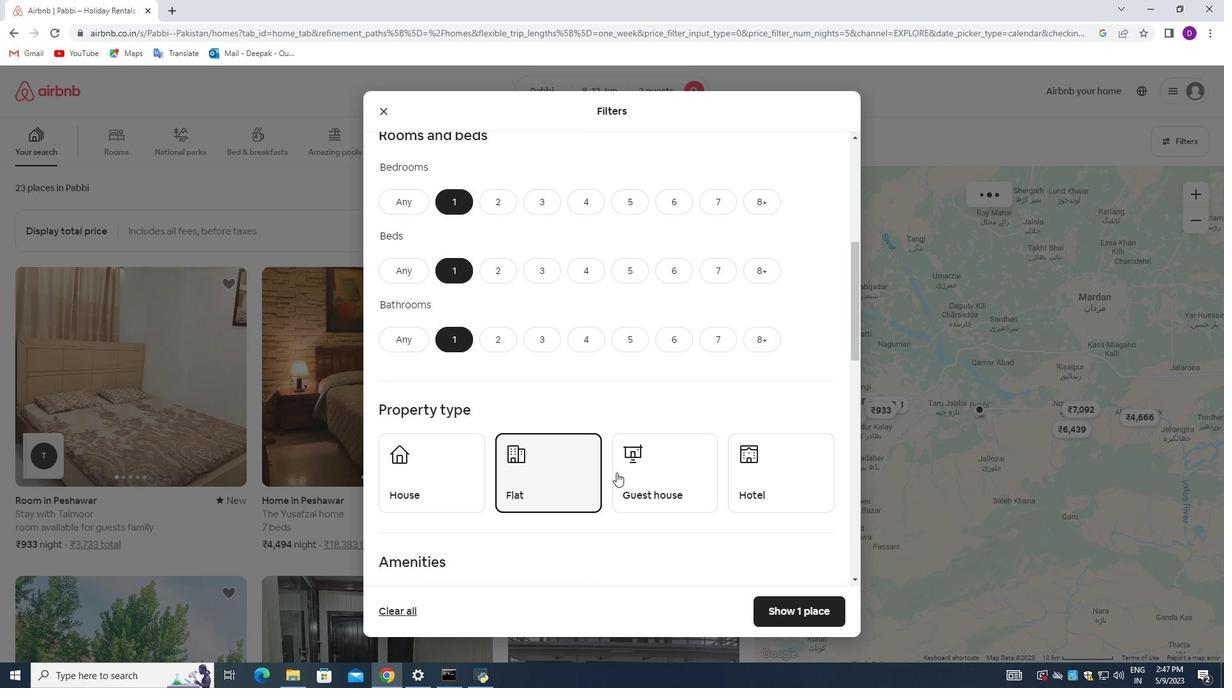 
Action: Mouse moved to (752, 471)
Screenshot: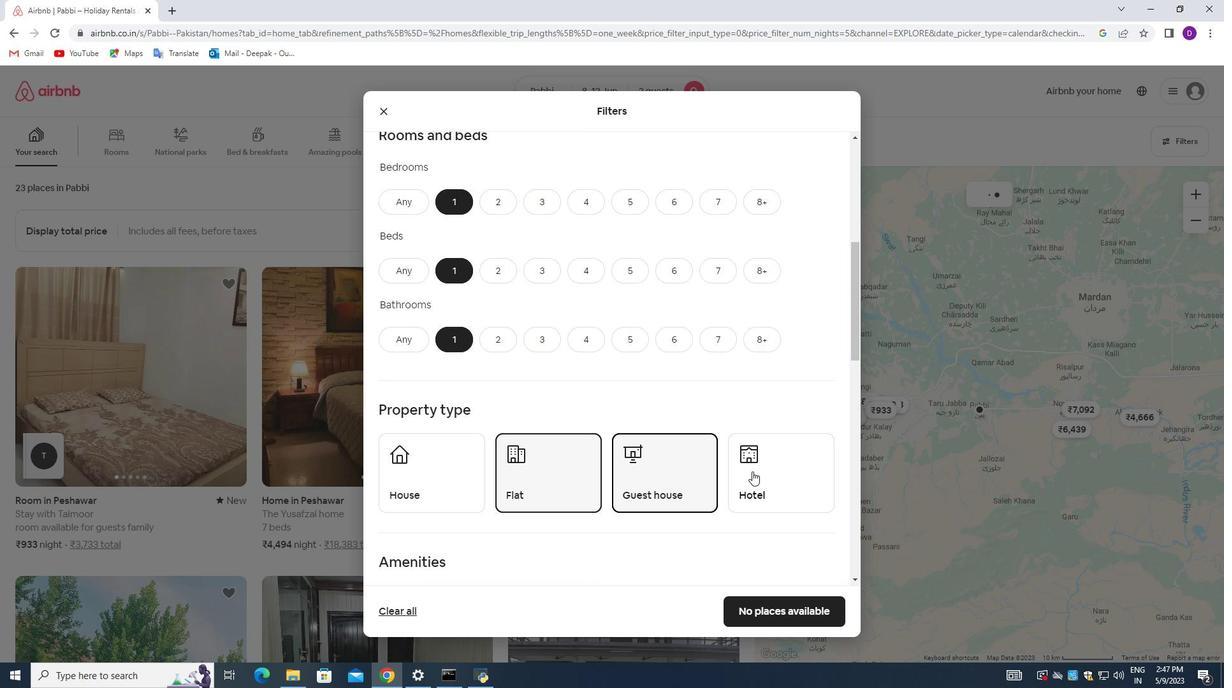 
Action: Mouse pressed left at (752, 471)
Screenshot: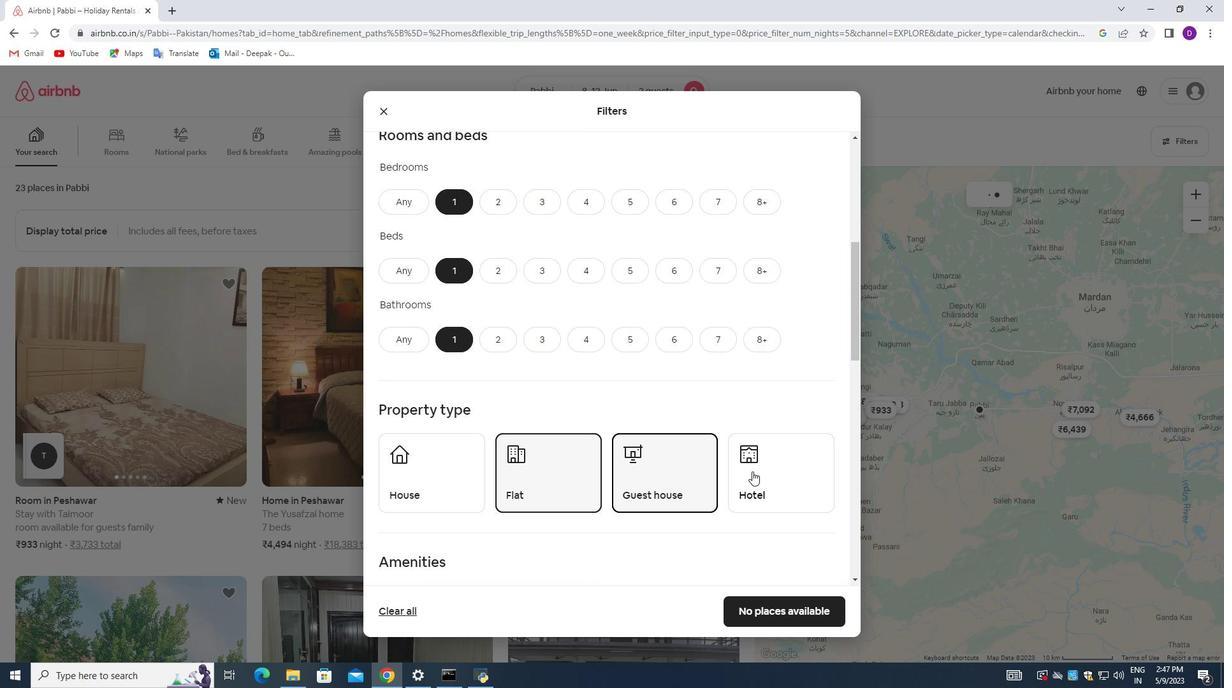 
Action: Mouse moved to (615, 430)
Screenshot: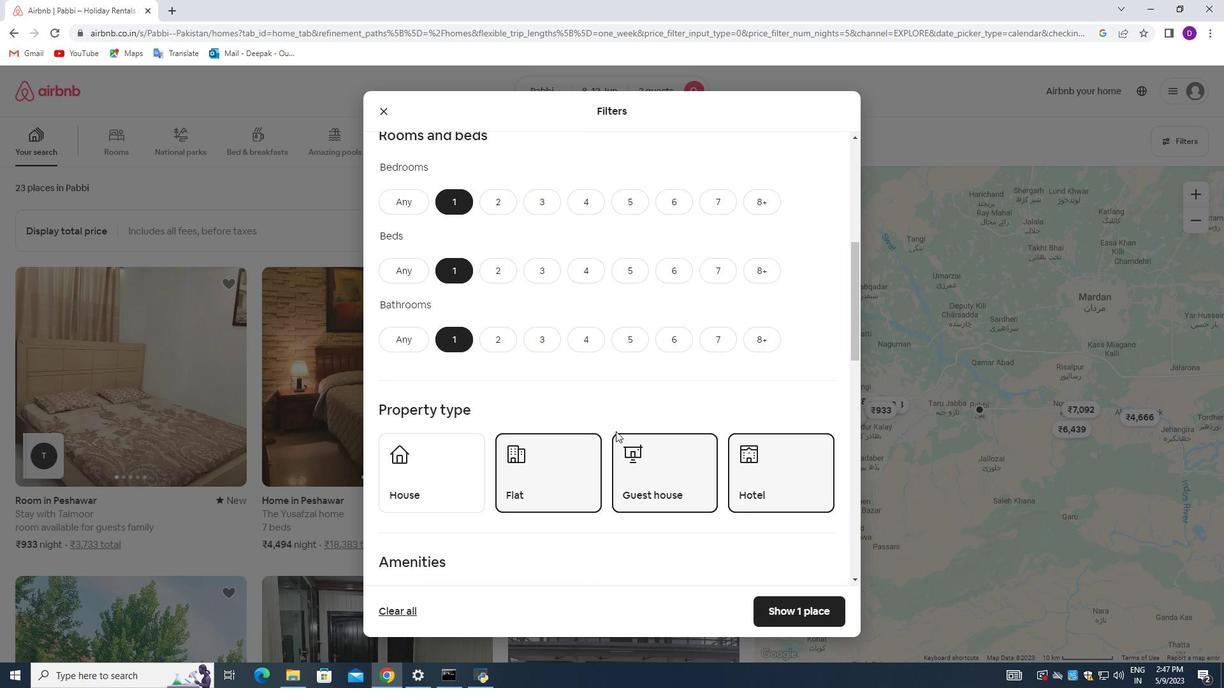 
Action: Mouse scrolled (615, 430) with delta (0, 0)
Screenshot: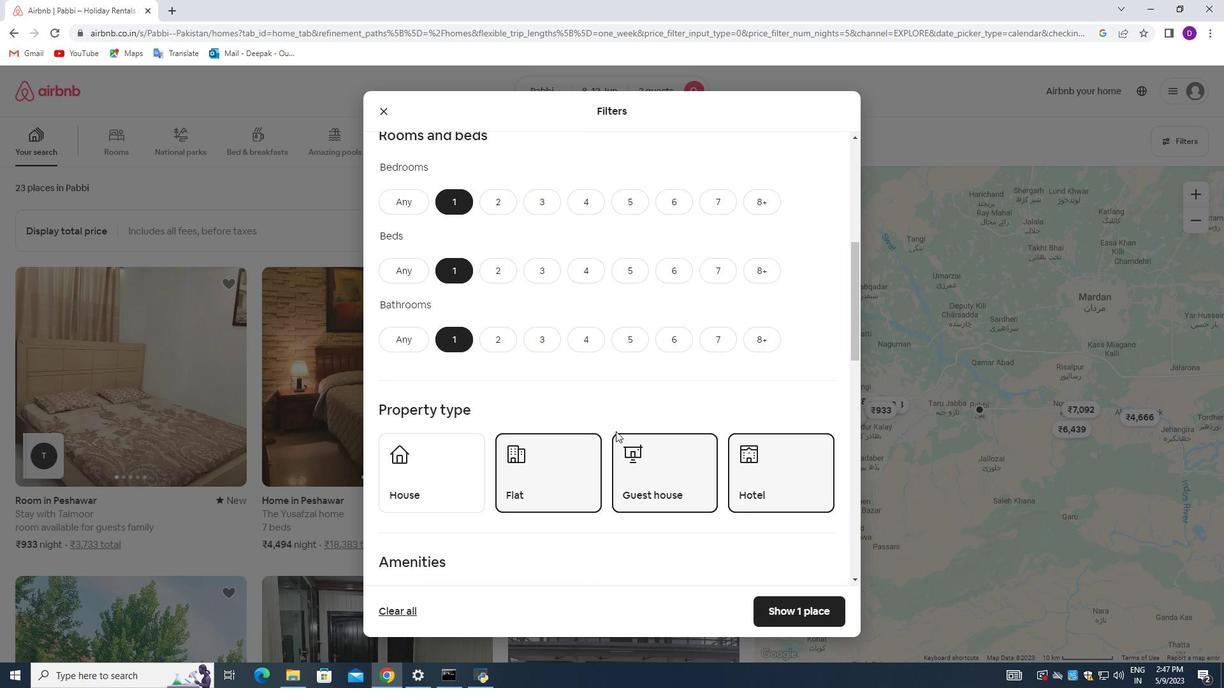 
Action: Mouse scrolled (615, 430) with delta (0, 0)
Screenshot: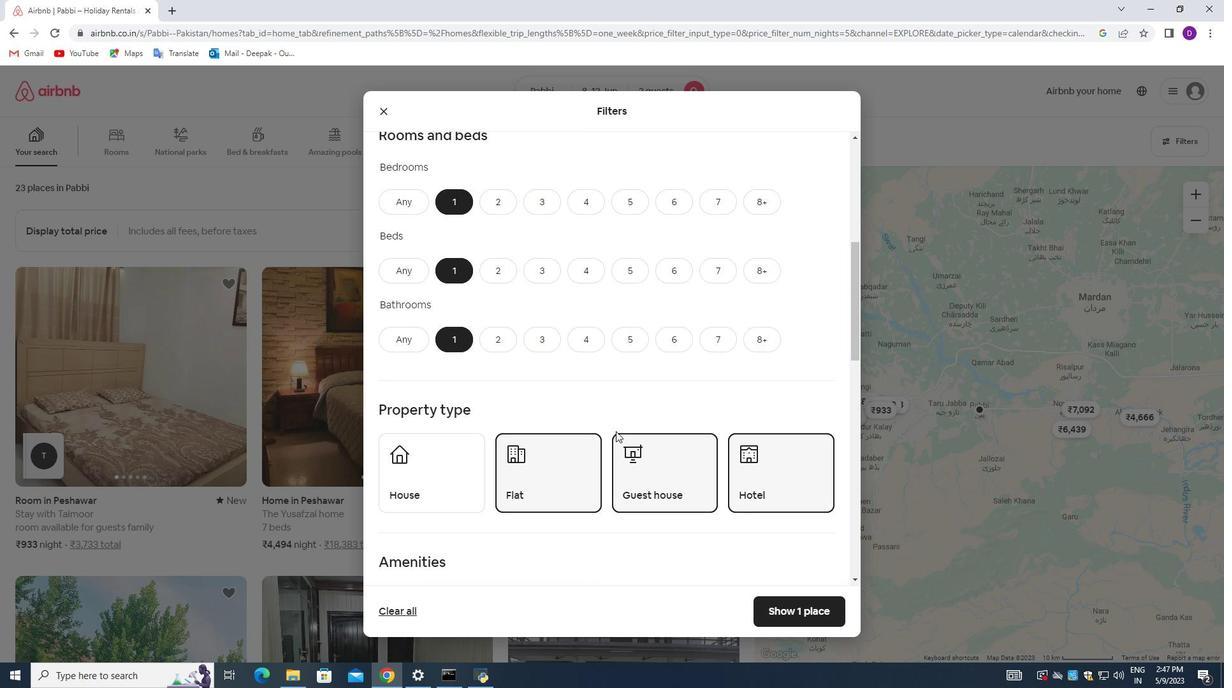 
Action: Mouse scrolled (615, 430) with delta (0, 0)
Screenshot: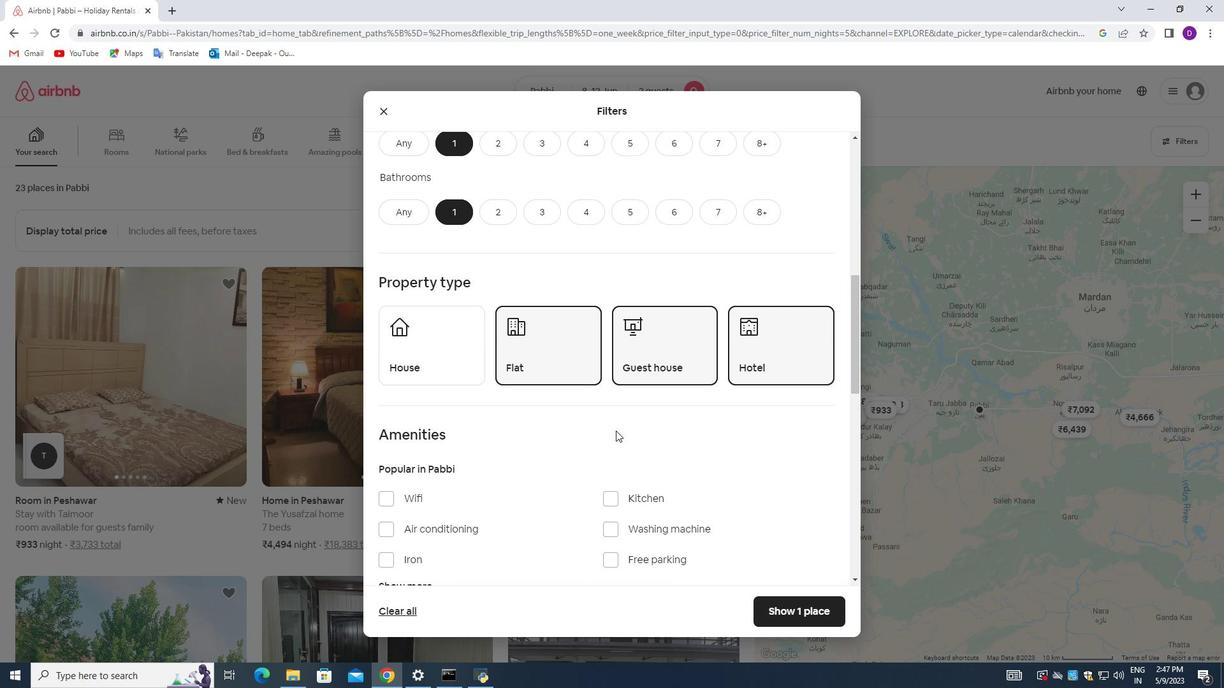 
Action: Mouse scrolled (615, 430) with delta (0, 0)
Screenshot: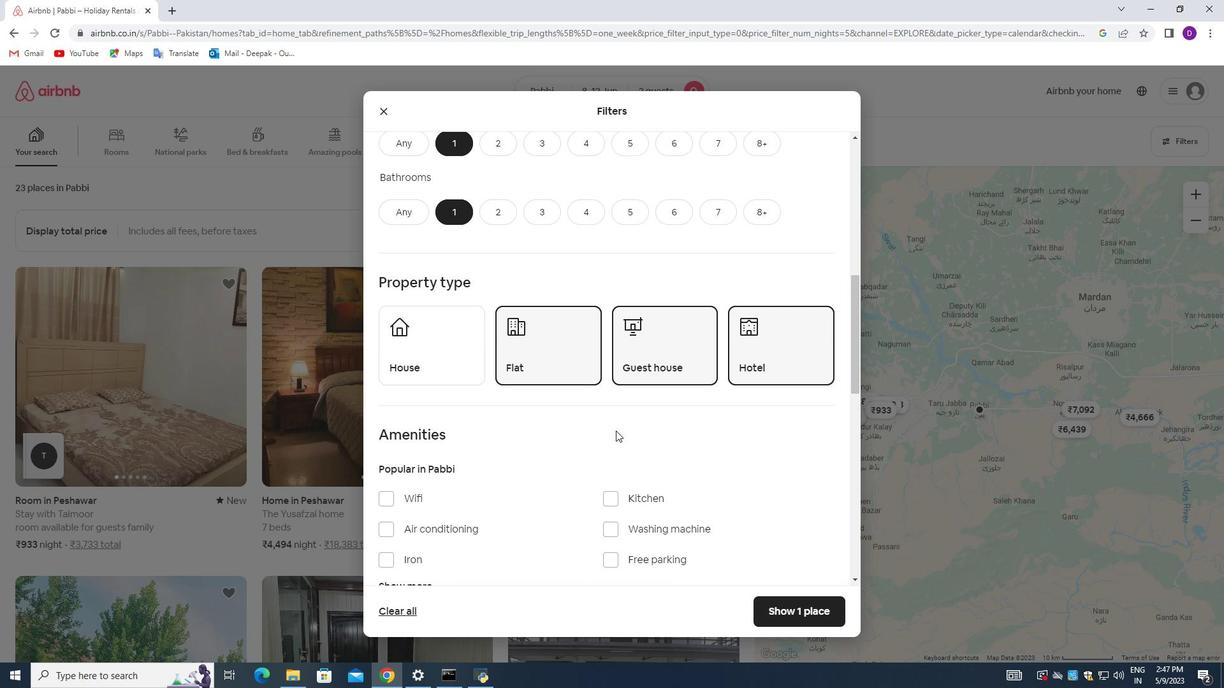 
Action: Mouse scrolled (615, 430) with delta (0, 0)
Screenshot: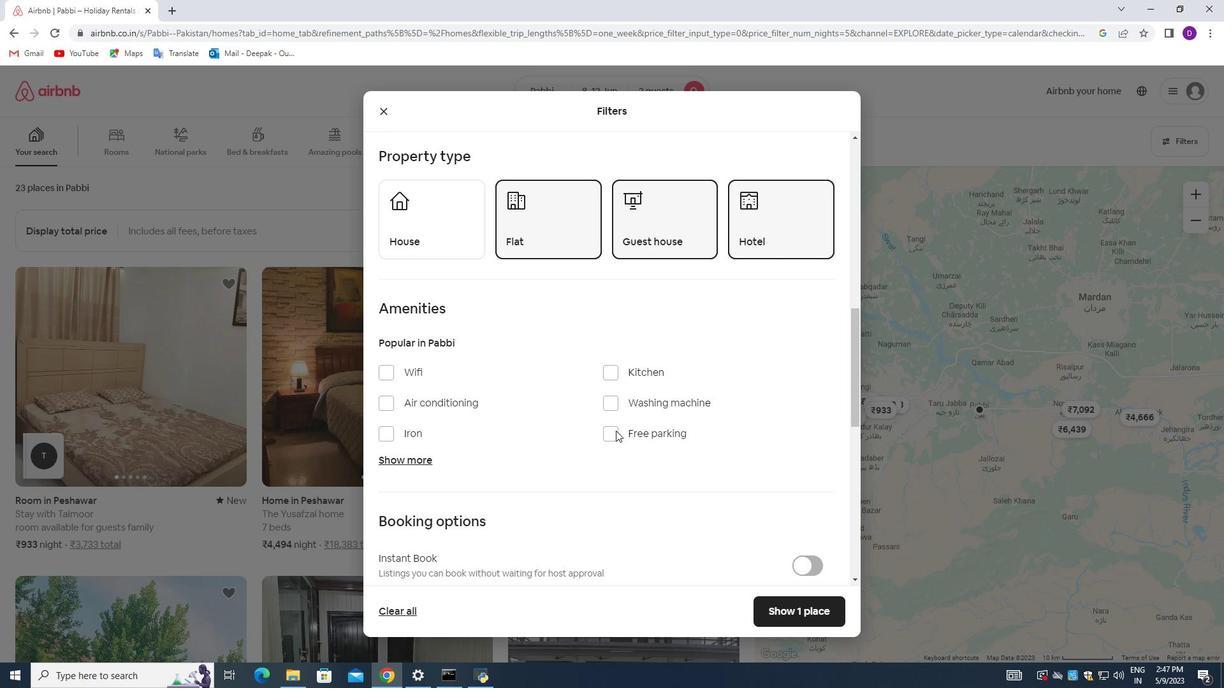
Action: Mouse scrolled (615, 430) with delta (0, 0)
Screenshot: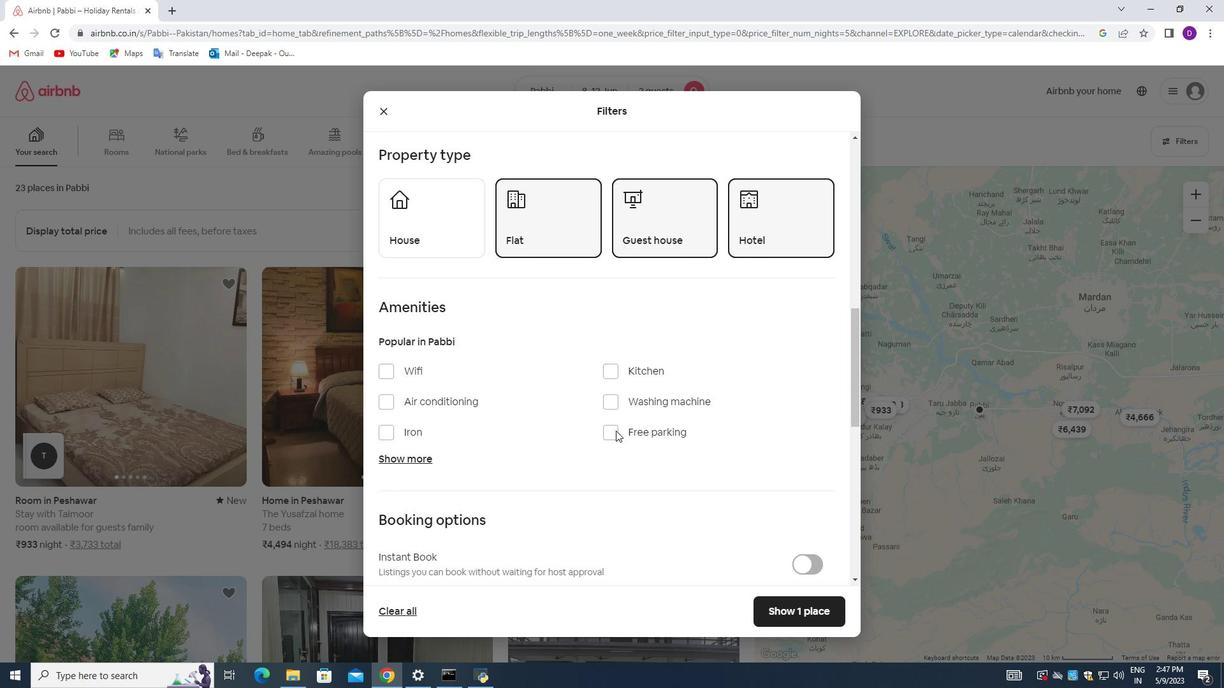
Action: Mouse scrolled (615, 430) with delta (0, 0)
Screenshot: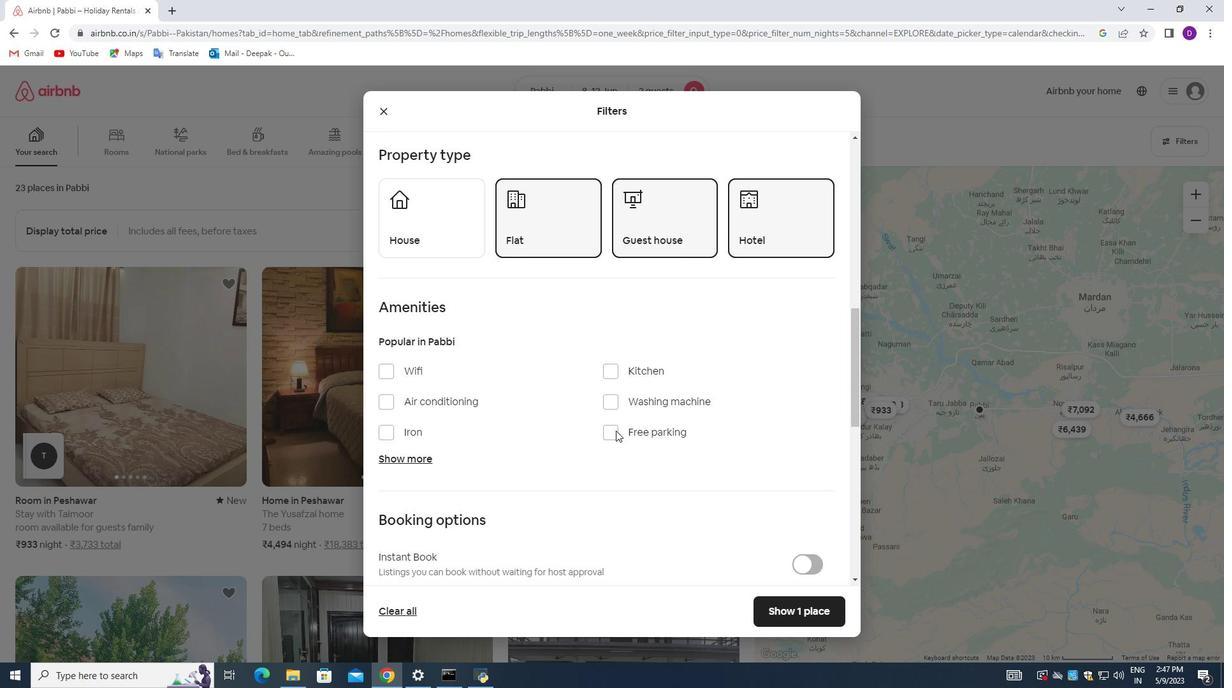 
Action: Mouse moved to (795, 417)
Screenshot: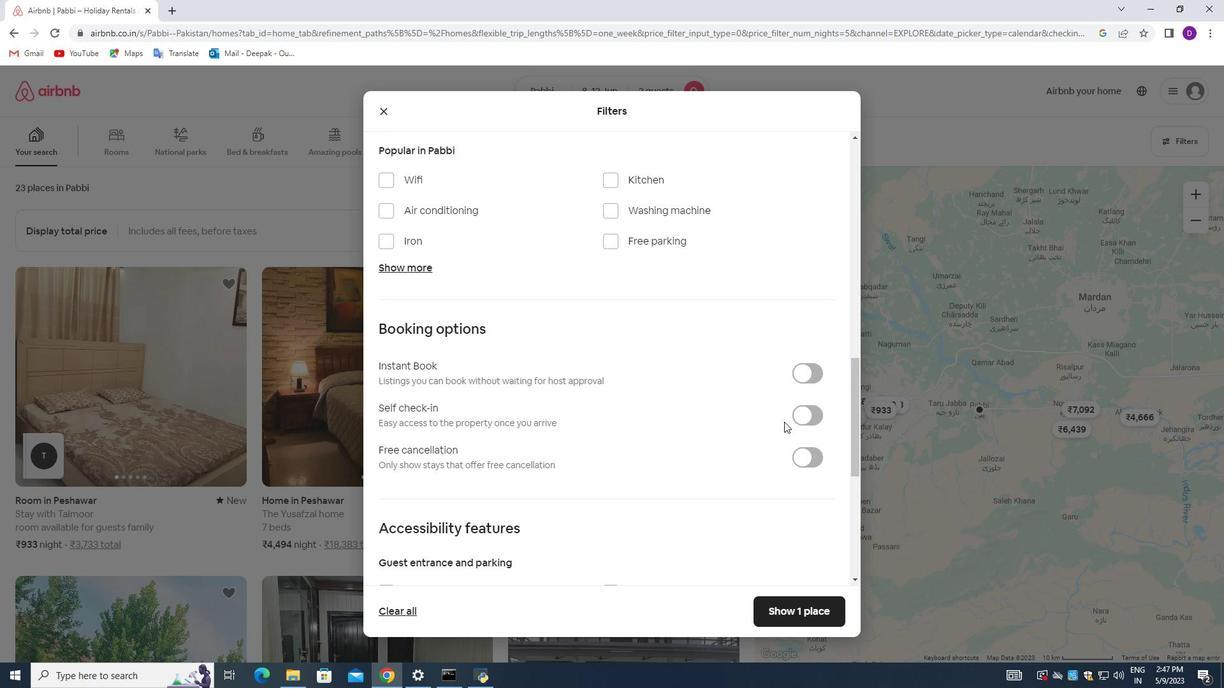 
Action: Mouse pressed left at (795, 417)
Screenshot: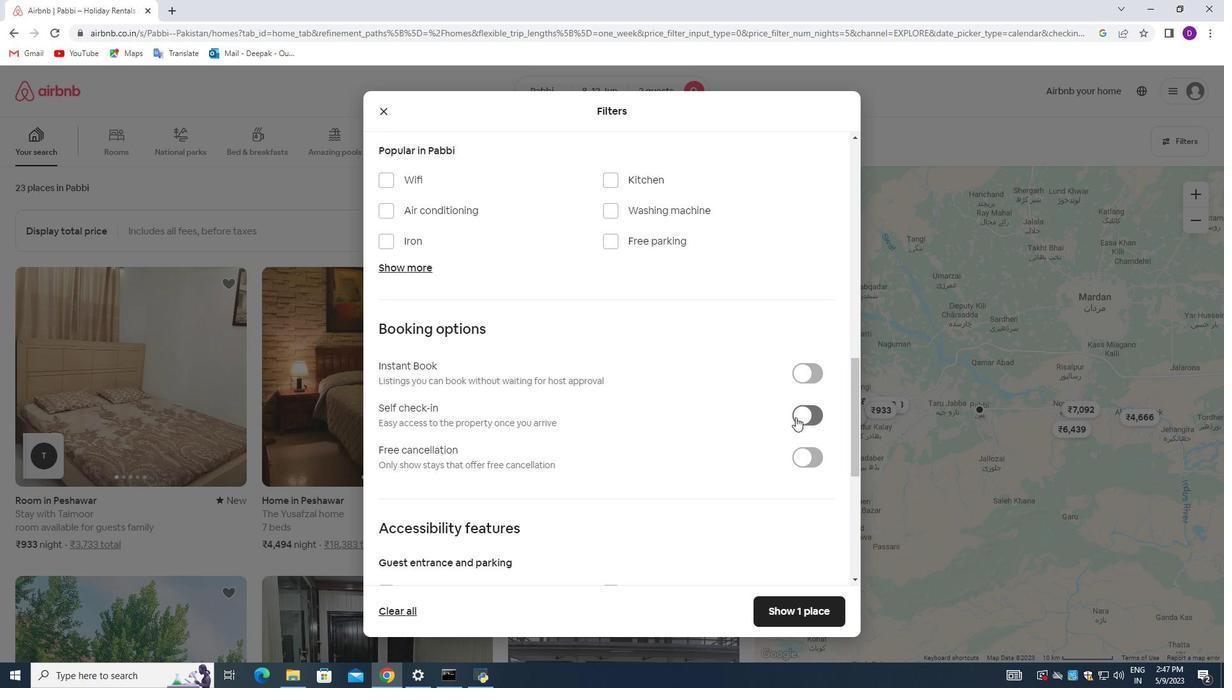 
Action: Mouse moved to (632, 425)
Screenshot: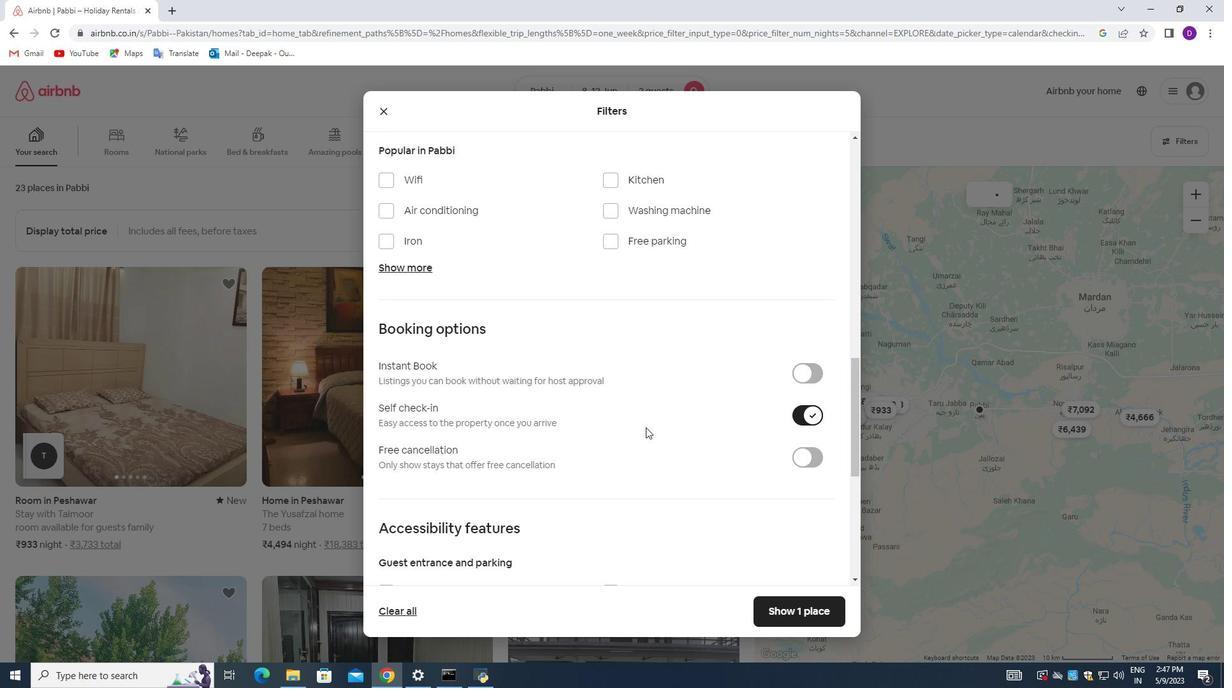 
Action: Mouse scrolled (632, 425) with delta (0, 0)
Screenshot: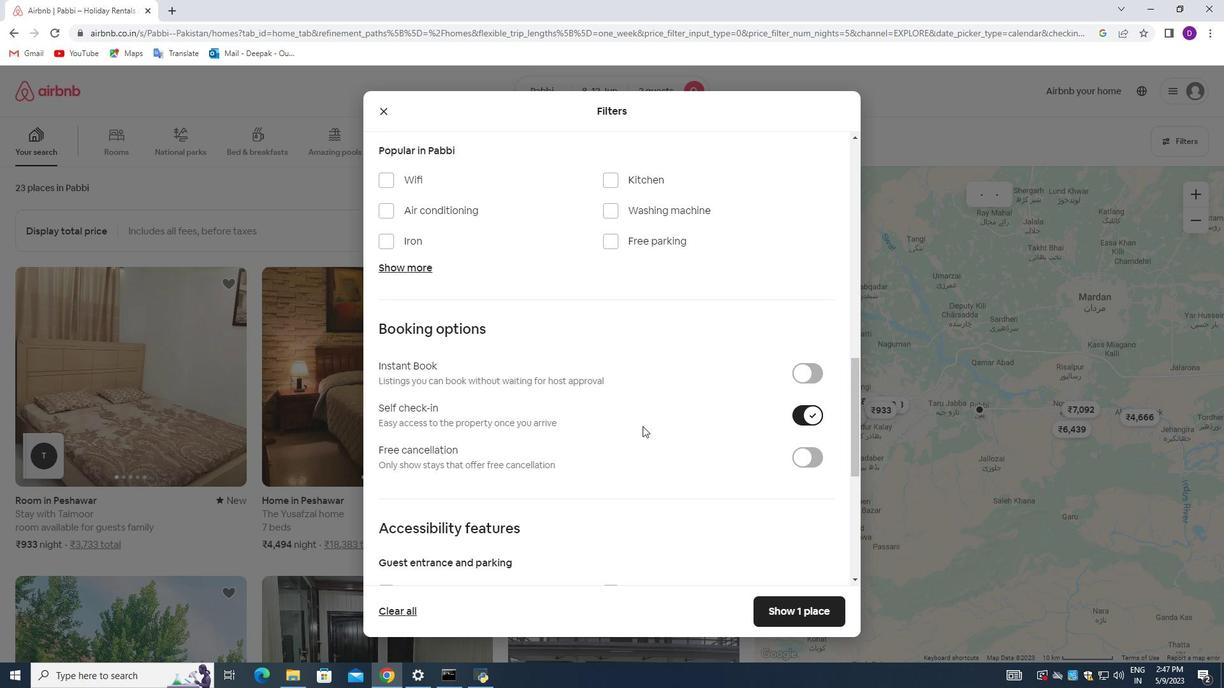
Action: Mouse moved to (631, 425)
Screenshot: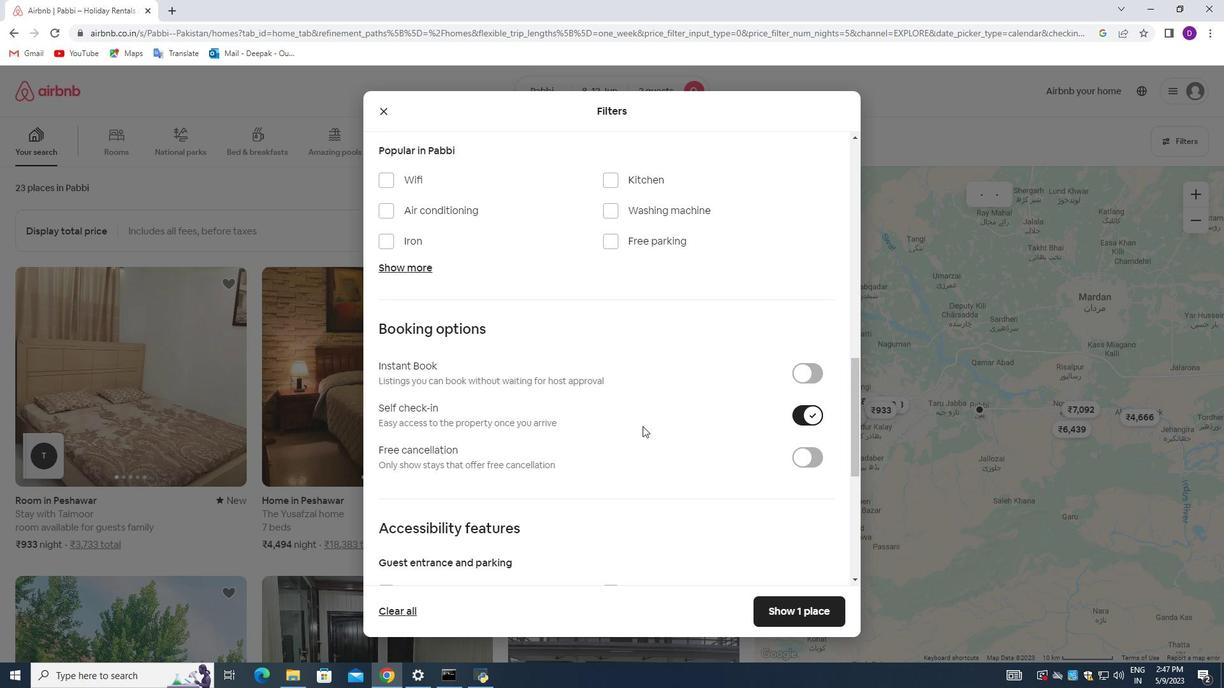 
Action: Mouse scrolled (631, 425) with delta (0, 0)
Screenshot: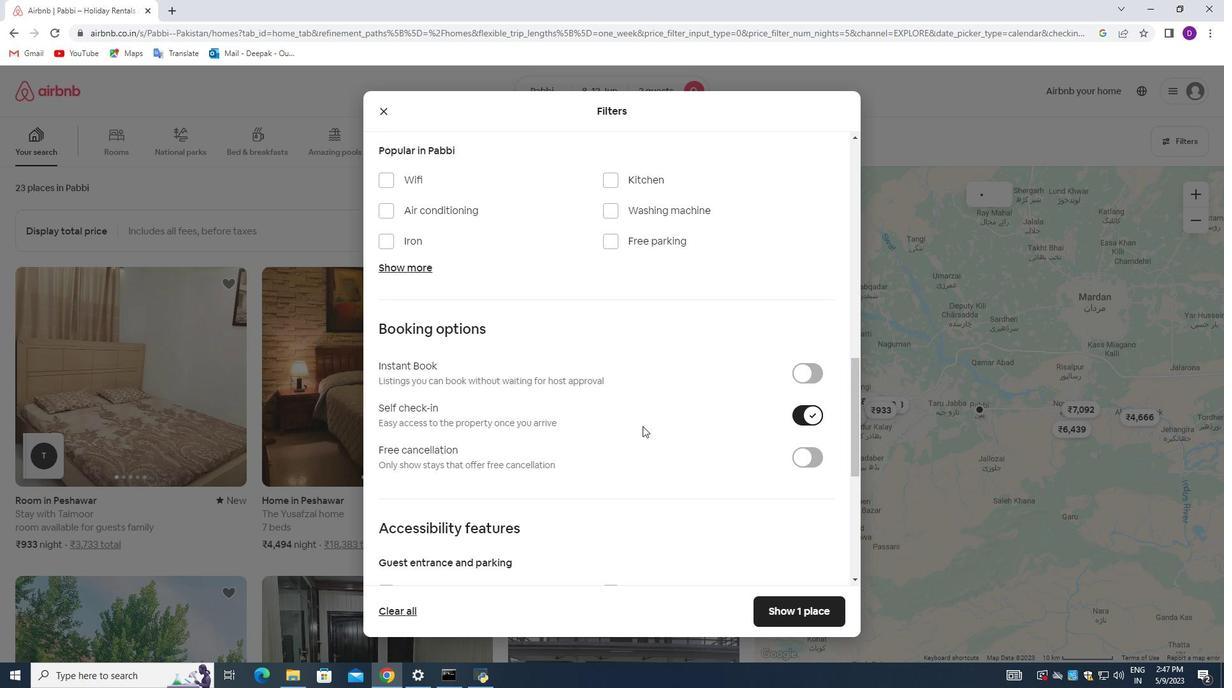 
Action: Mouse scrolled (631, 425) with delta (0, 0)
Screenshot: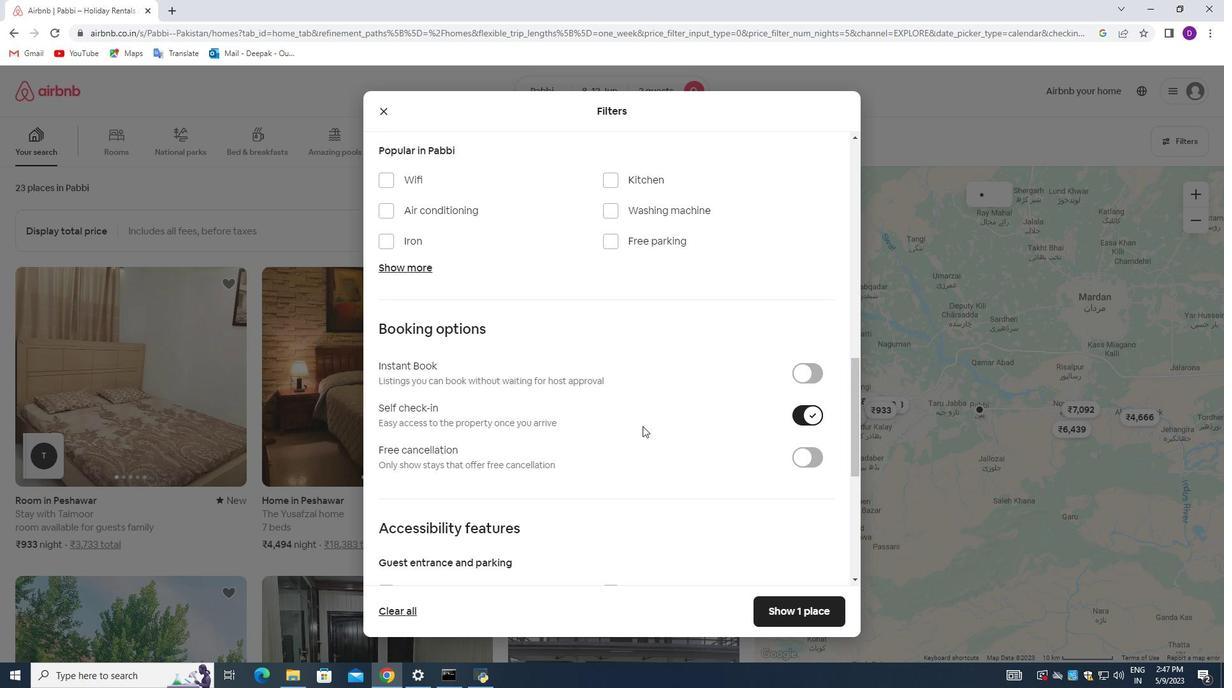 
Action: Mouse scrolled (631, 425) with delta (0, 0)
Screenshot: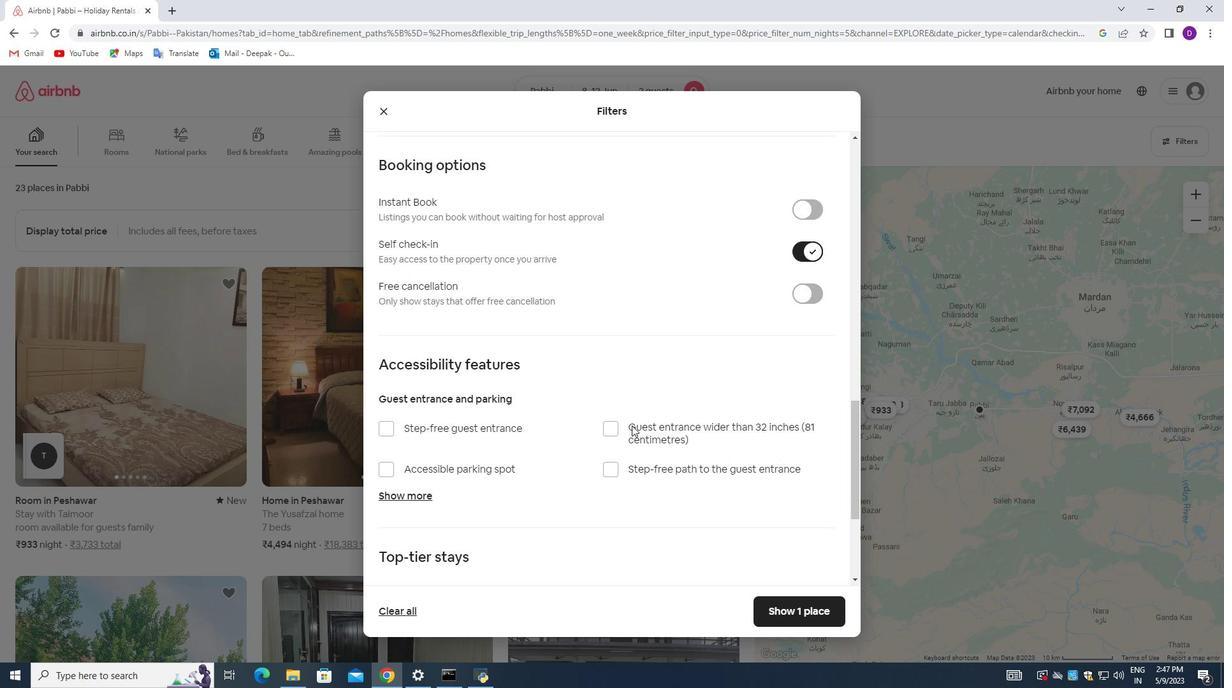 
Action: Mouse moved to (629, 427)
Screenshot: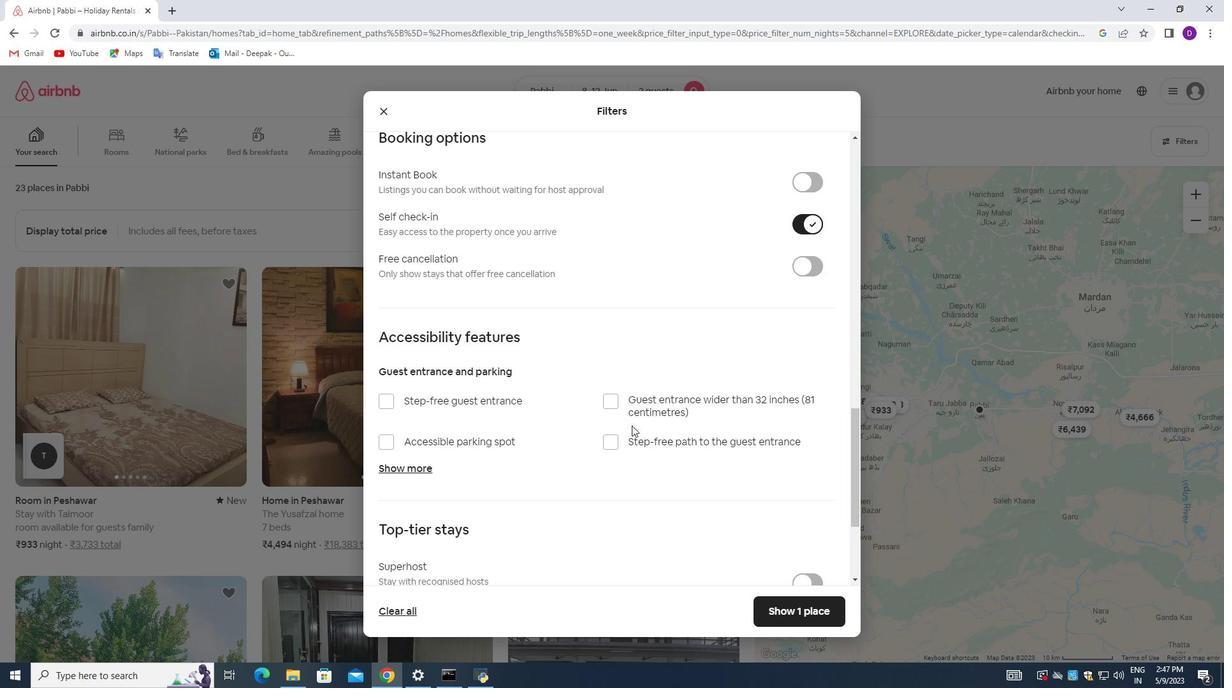 
Action: Mouse scrolled (629, 426) with delta (0, 0)
Screenshot: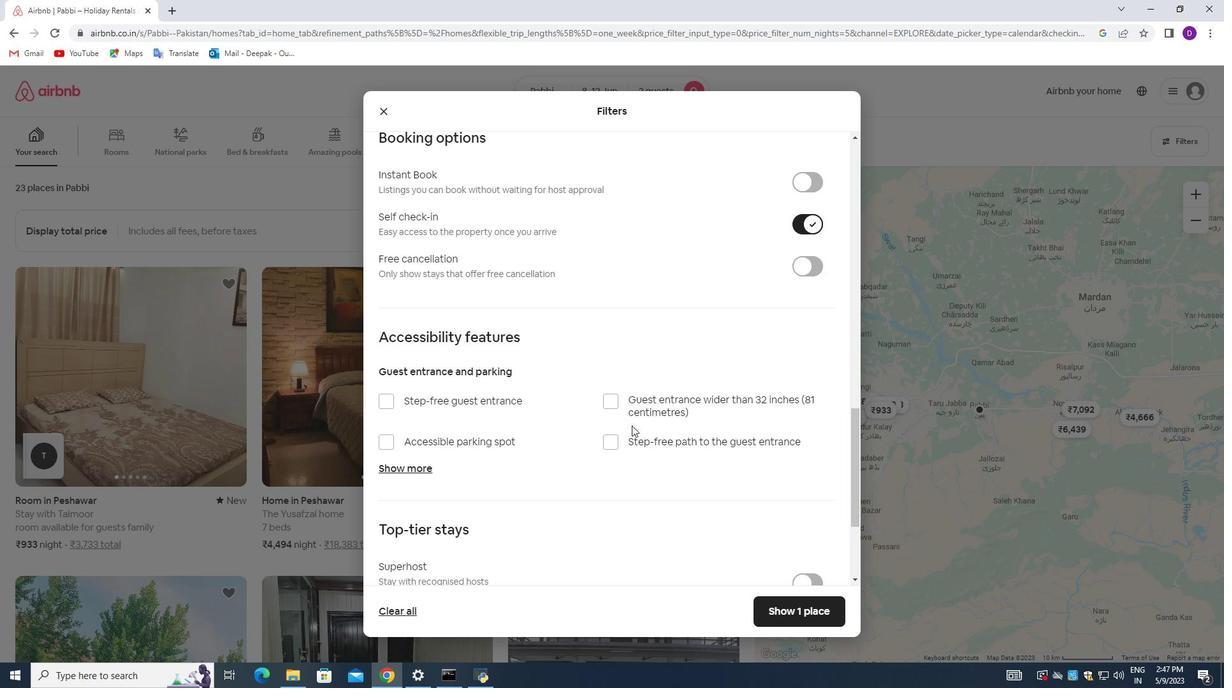 
Action: Mouse moved to (629, 427)
Screenshot: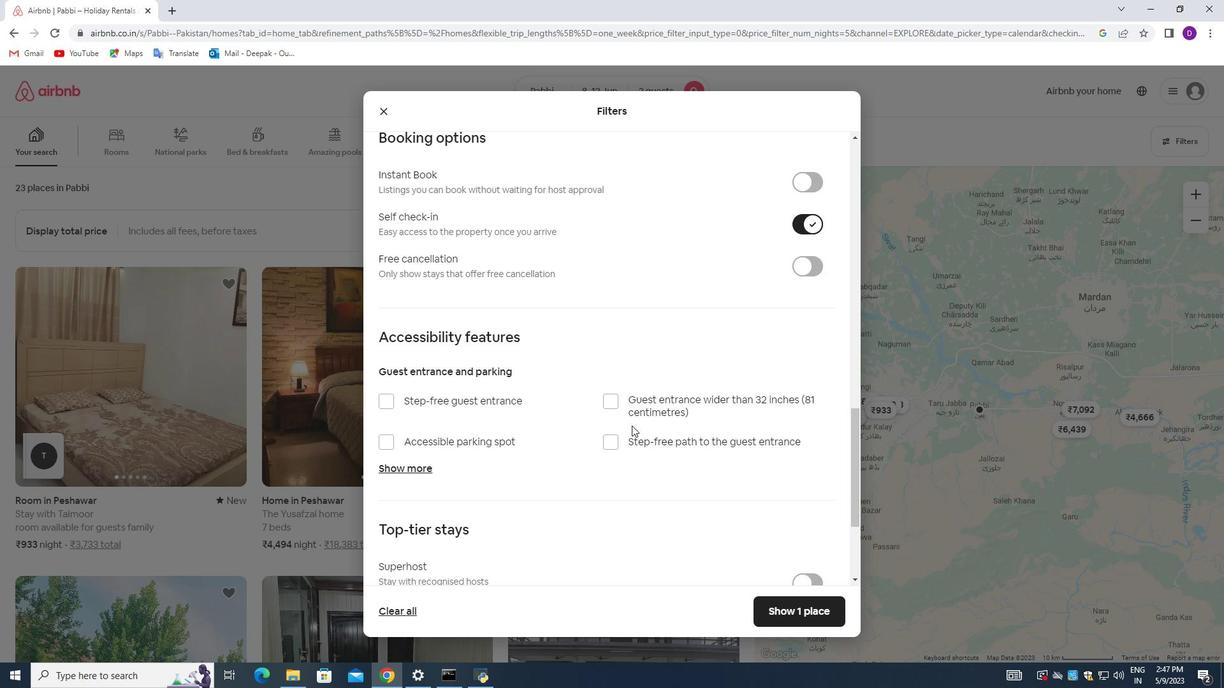 
Action: Mouse scrolled (629, 427) with delta (0, 0)
Screenshot: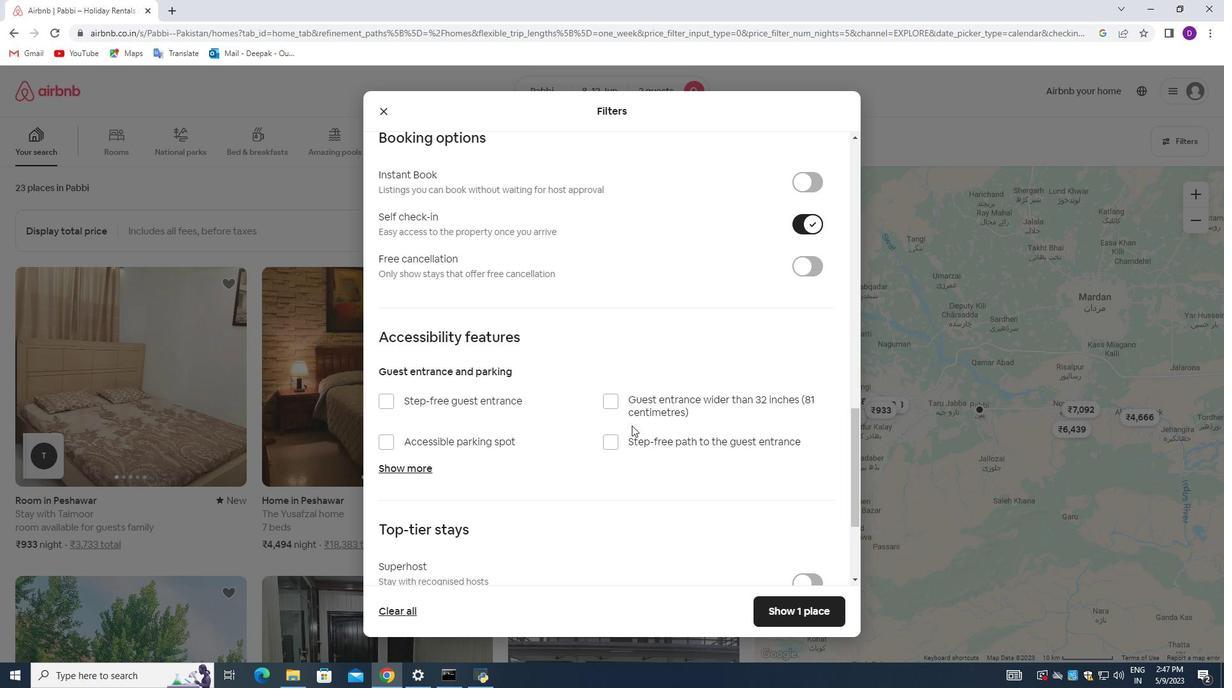 
Action: Mouse moved to (629, 430)
Screenshot: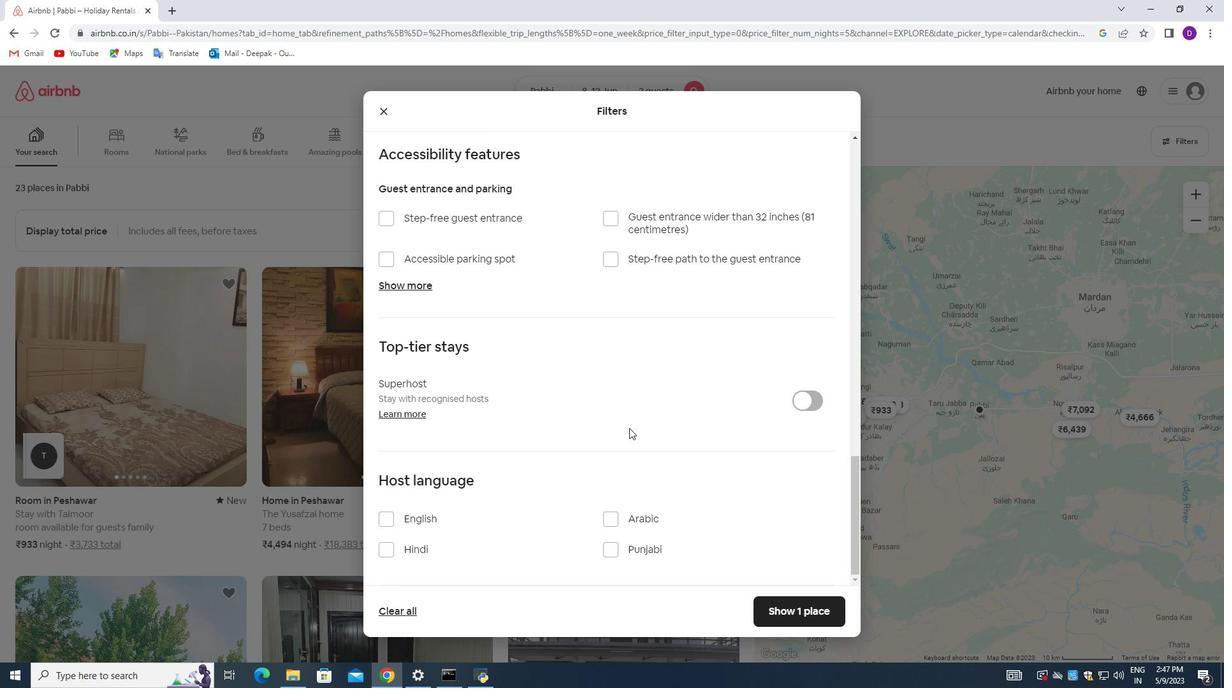 
Action: Mouse scrolled (629, 430) with delta (0, 0)
Screenshot: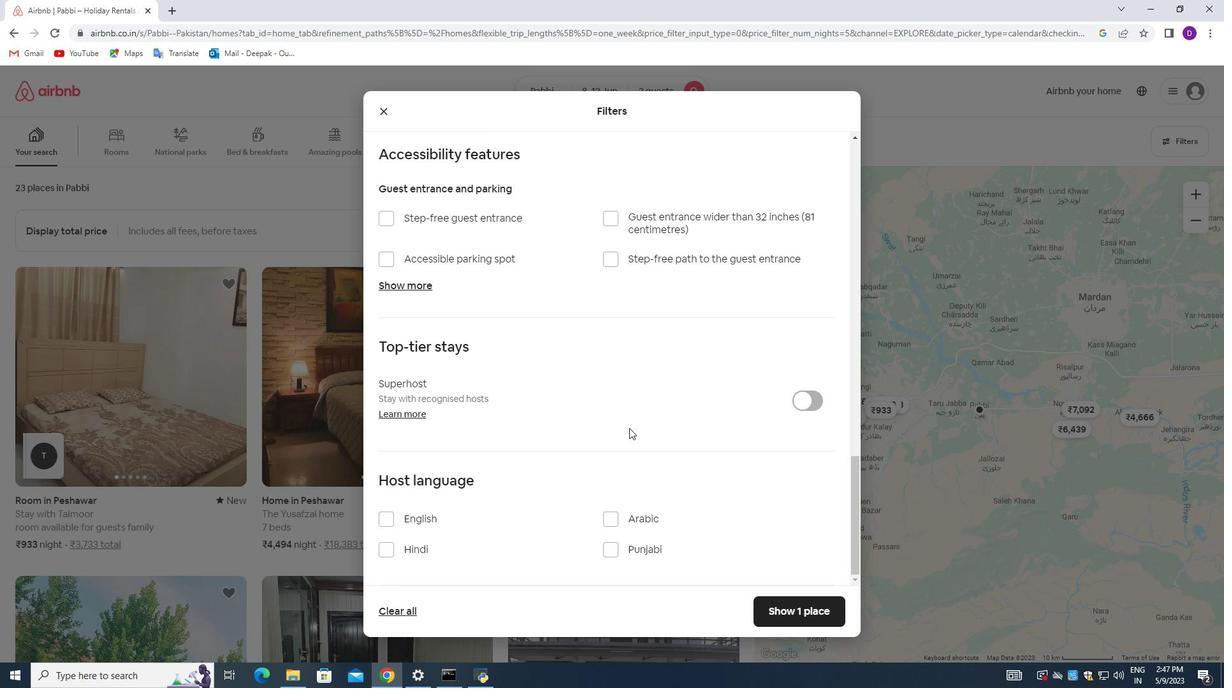 
Action: Mouse moved to (629, 433)
Screenshot: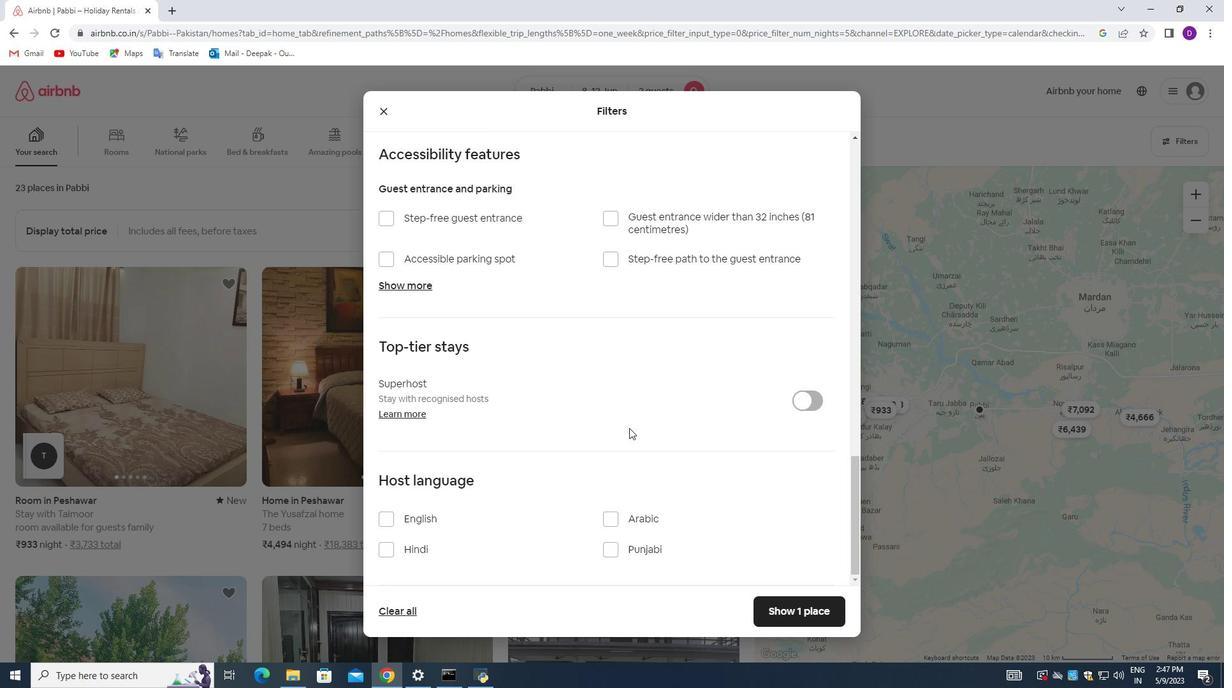 
Action: Mouse scrolled (629, 432) with delta (0, 0)
Screenshot: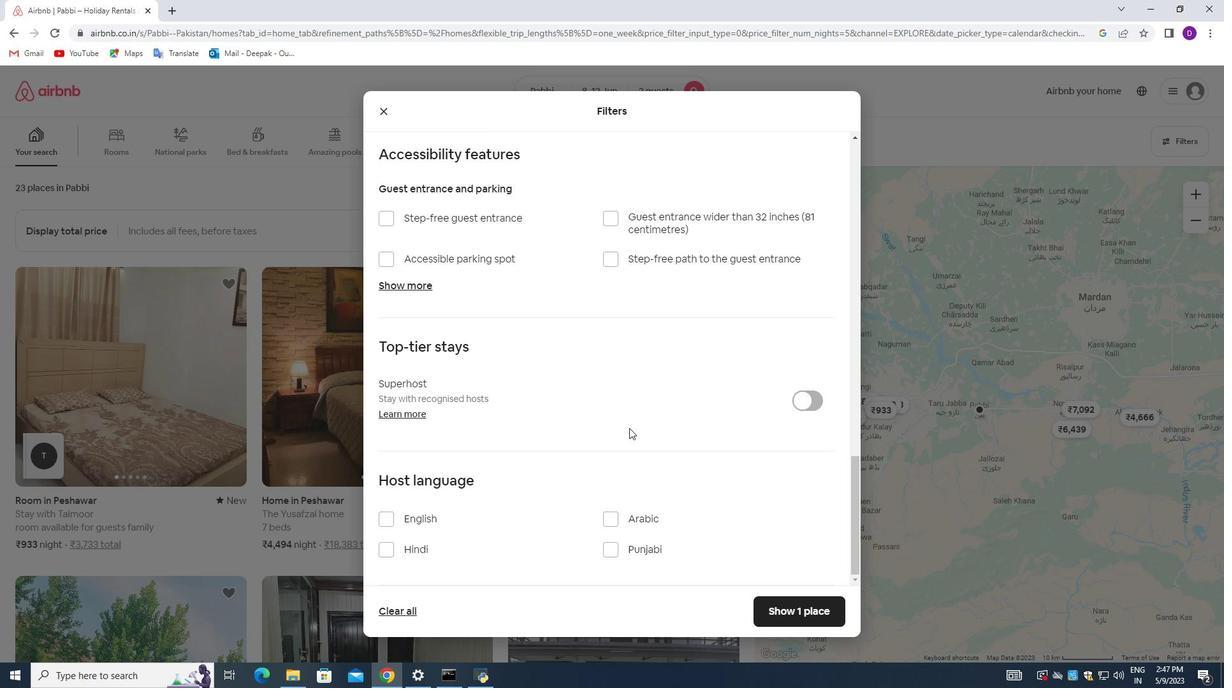 
Action: Mouse moved to (624, 438)
Screenshot: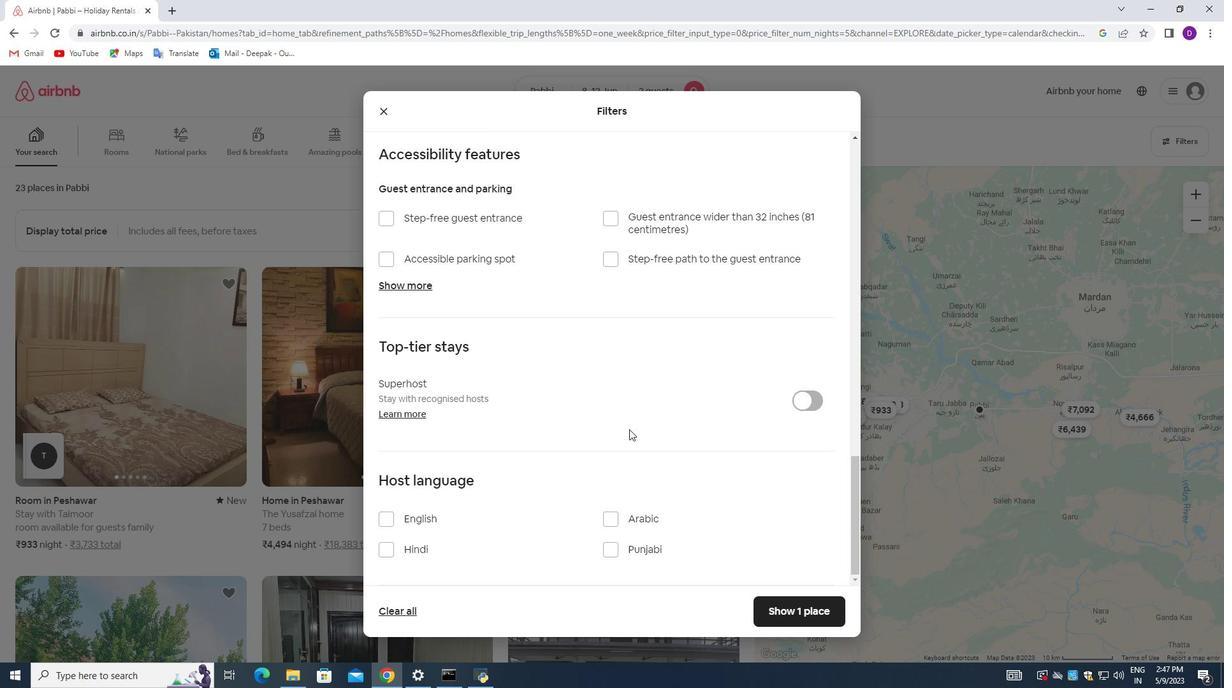 
Action: Mouse scrolled (624, 438) with delta (0, 0)
Screenshot: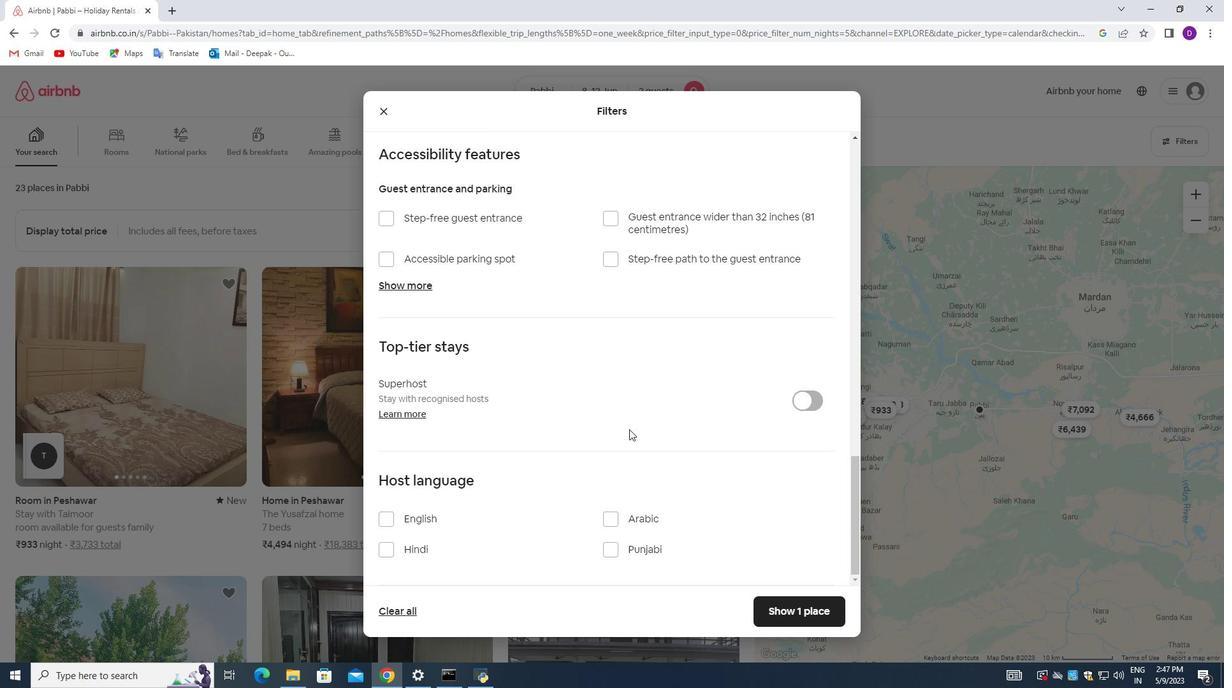 
Action: Mouse moved to (385, 514)
Screenshot: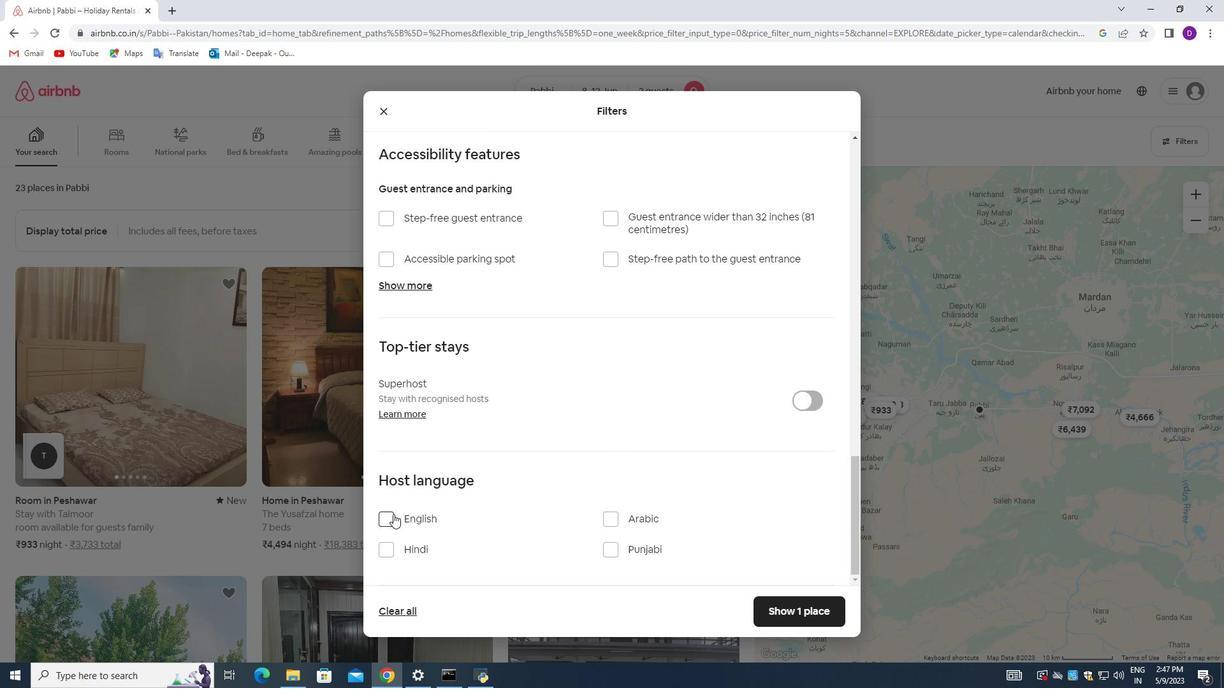 
Action: Mouse pressed left at (385, 514)
Screenshot: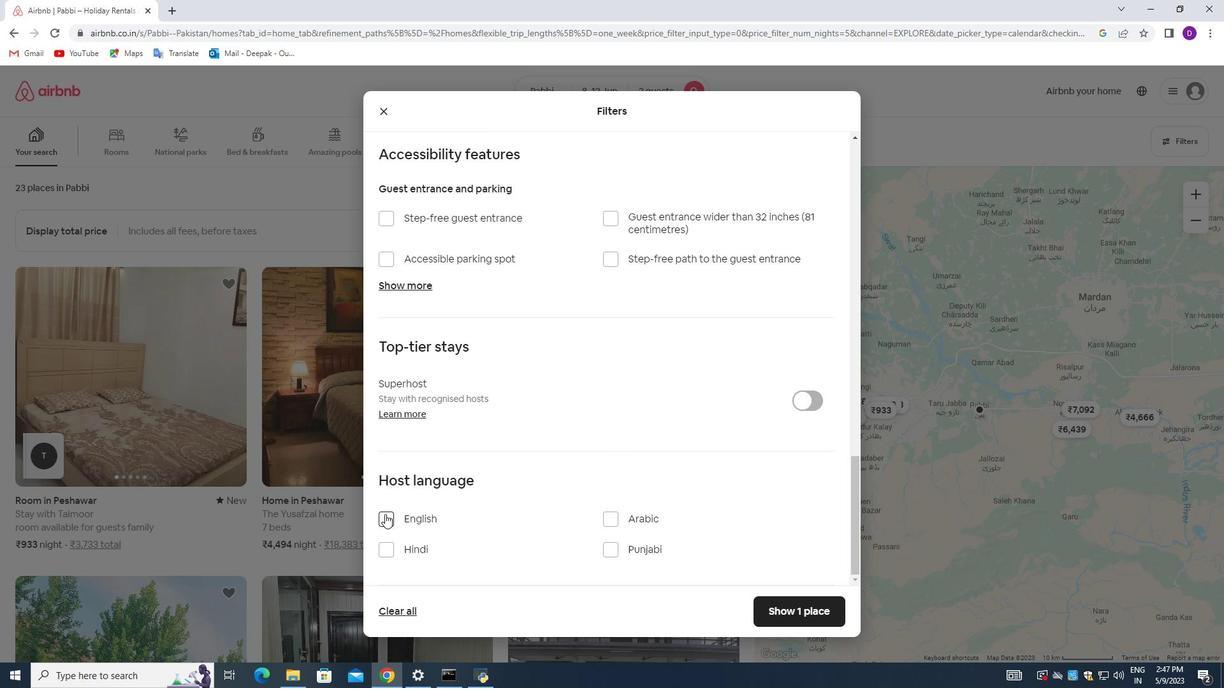 
Action: Mouse moved to (759, 605)
Screenshot: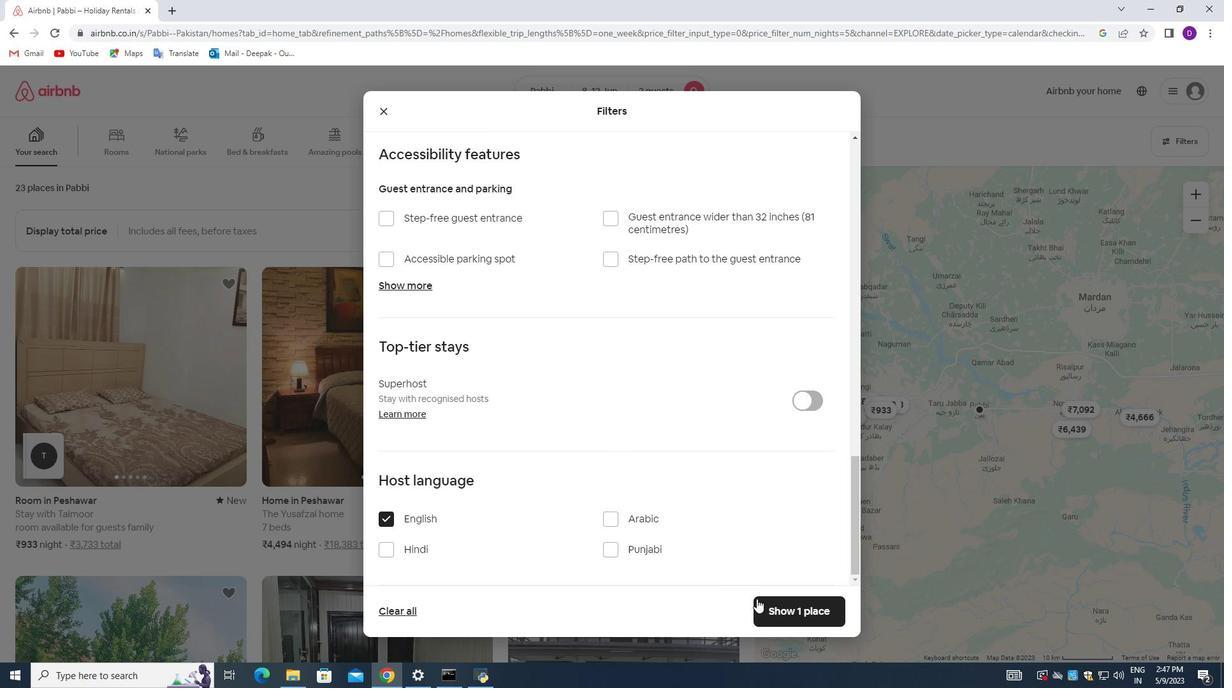 
Action: Mouse pressed left at (759, 605)
Screenshot: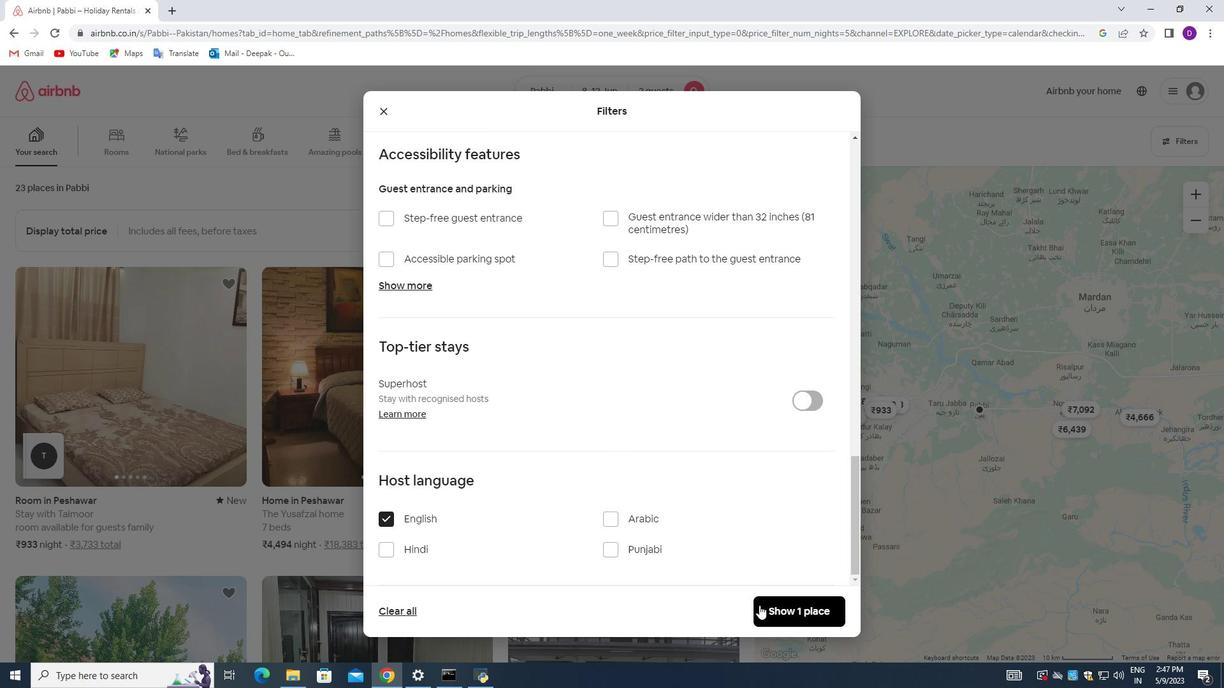 
Action: Mouse moved to (747, 459)
Screenshot: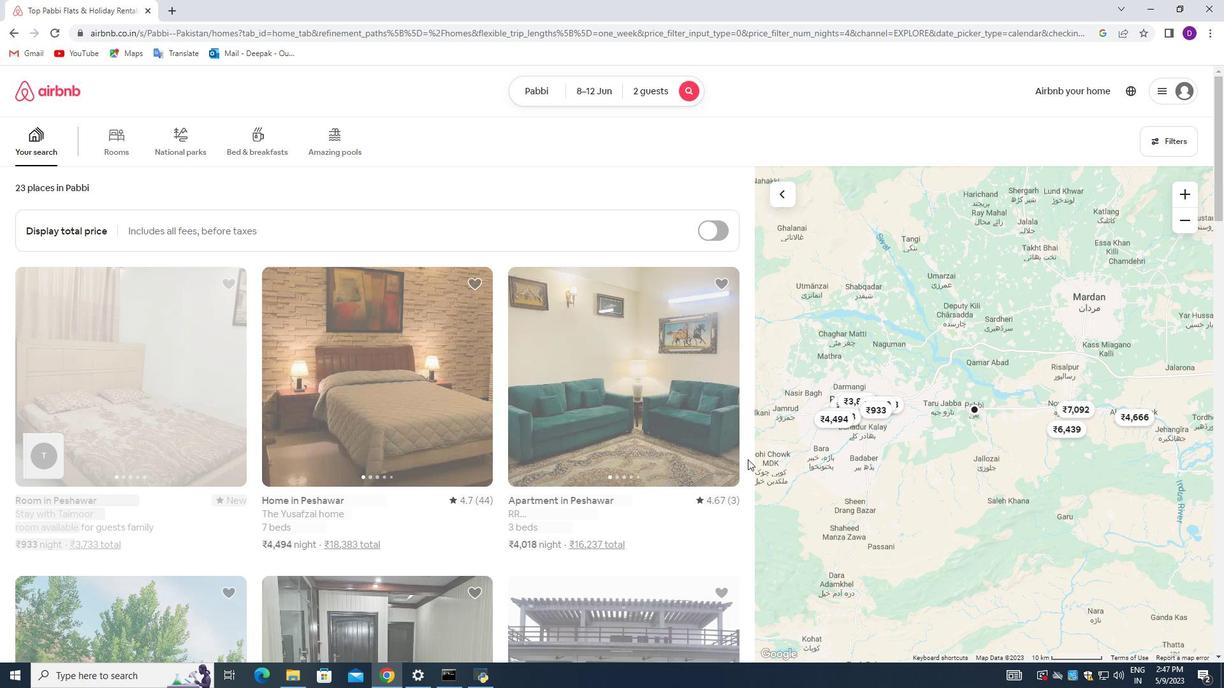
